 Task: Find connections with filter location Volta Redonda with filter topic #Workwith filter profile language French with filter current company LIDO with filter school Indian Institute of Planning and Management with filter industry Investment Banking with filter service category Information Security with filter keywords title Account Collector
Action: Mouse moved to (591, 114)
Screenshot: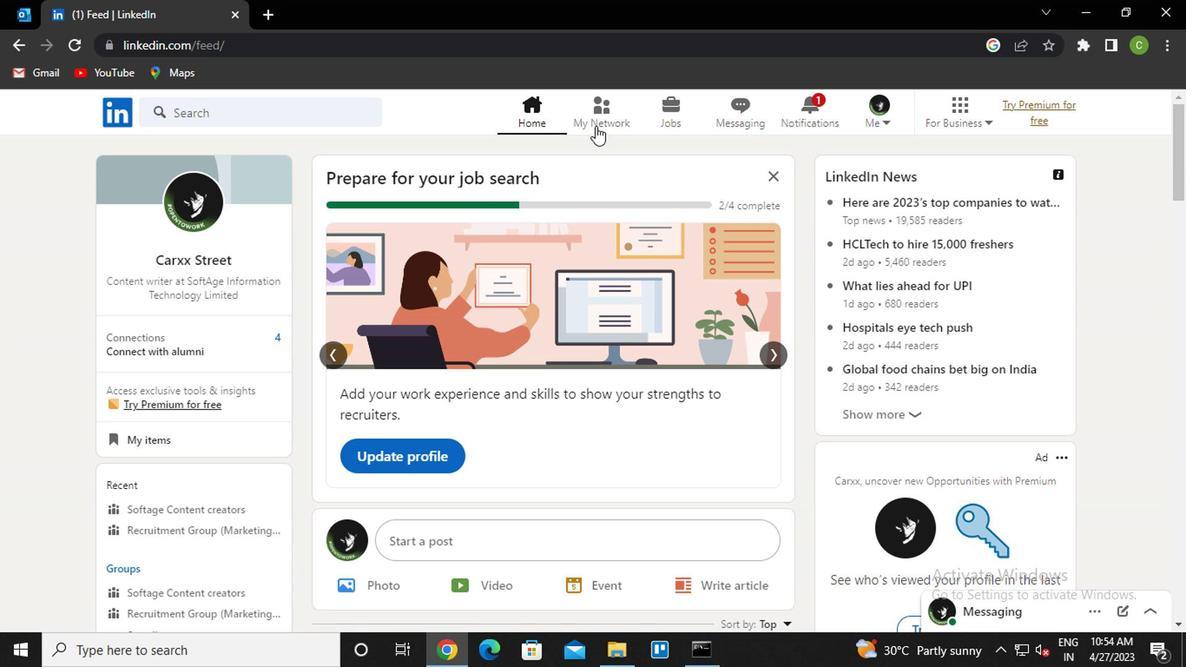 
Action: Mouse pressed left at (591, 114)
Screenshot: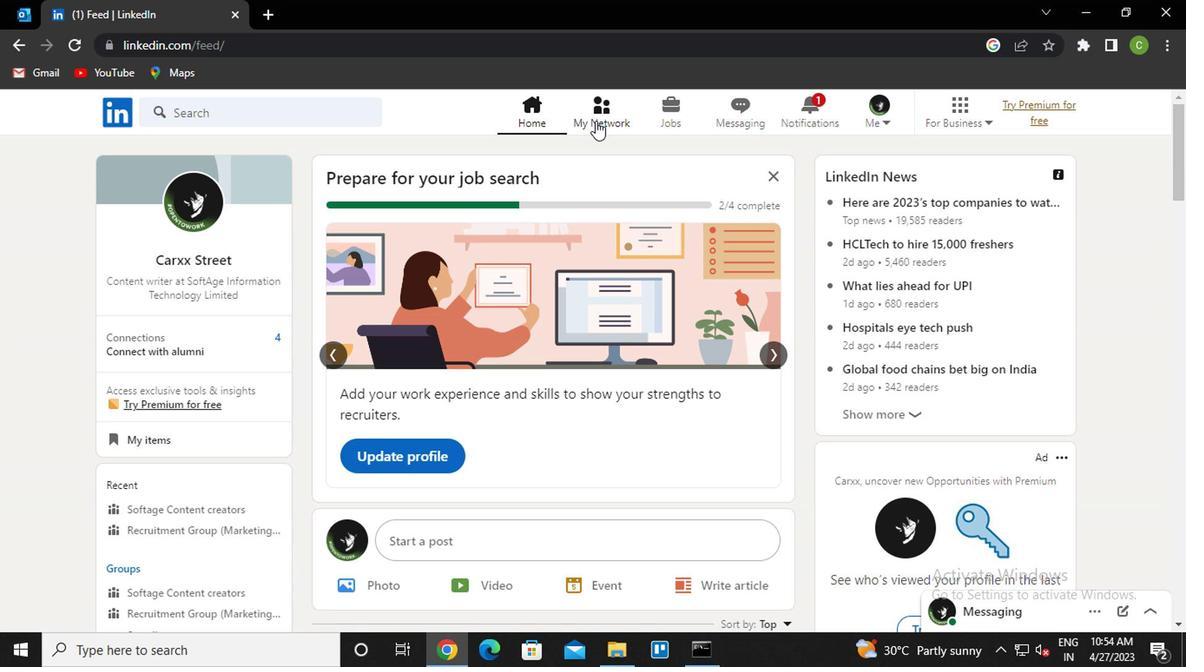 
Action: Mouse moved to (268, 199)
Screenshot: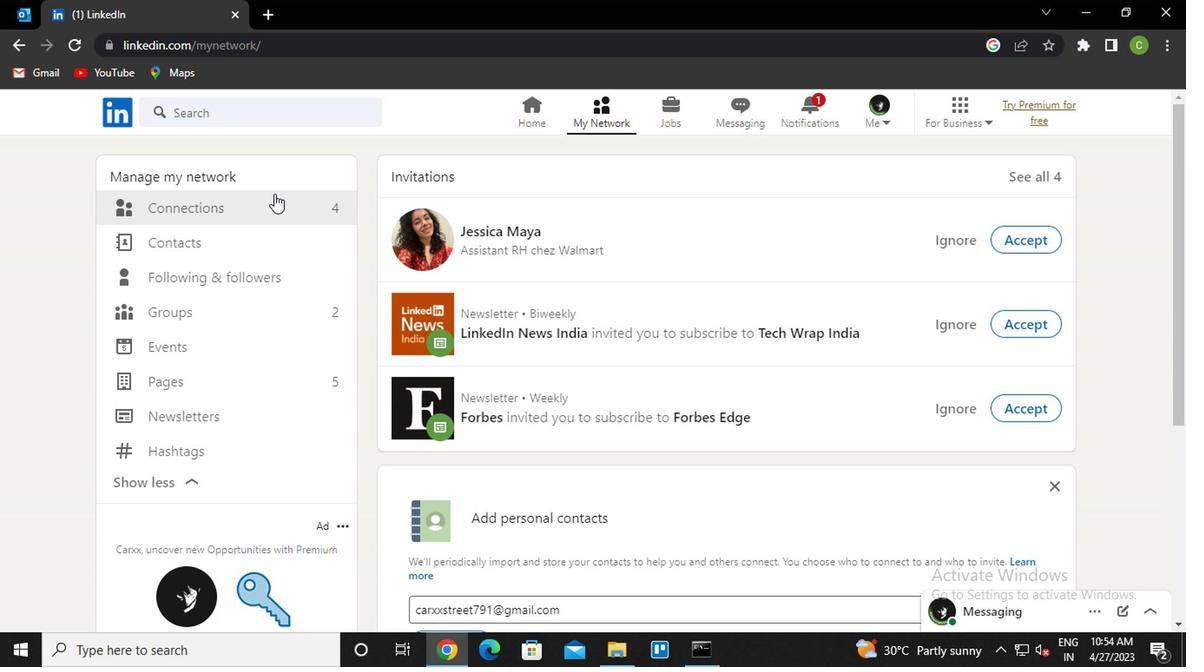
Action: Mouse pressed left at (268, 199)
Screenshot: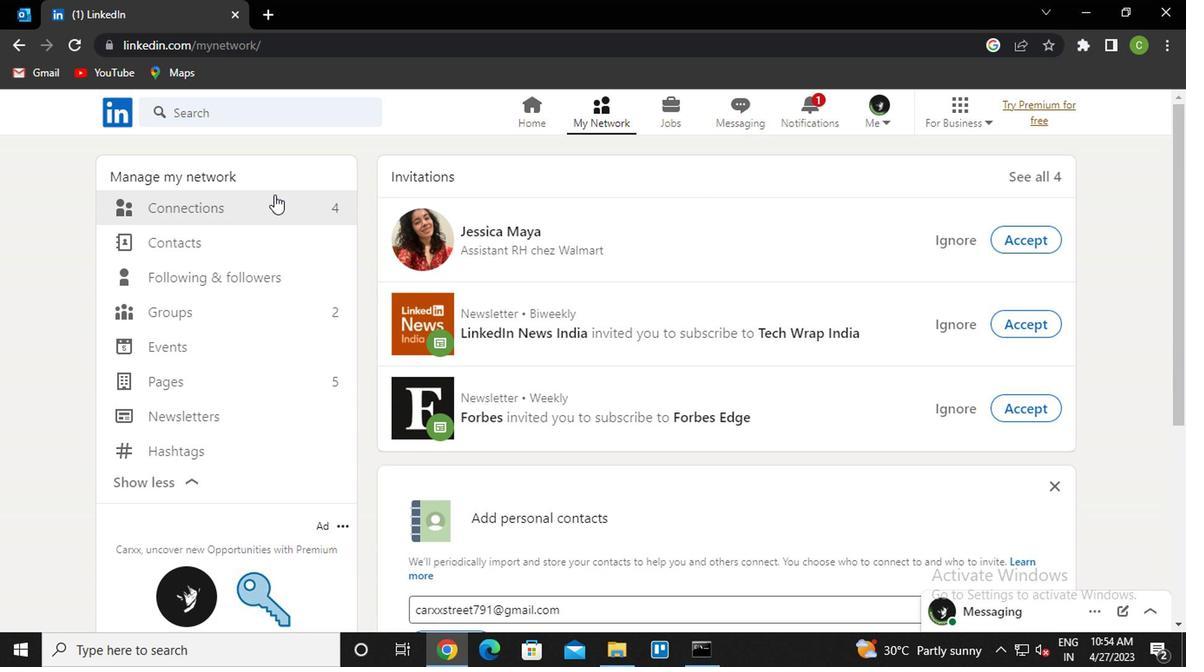 
Action: Mouse moved to (704, 213)
Screenshot: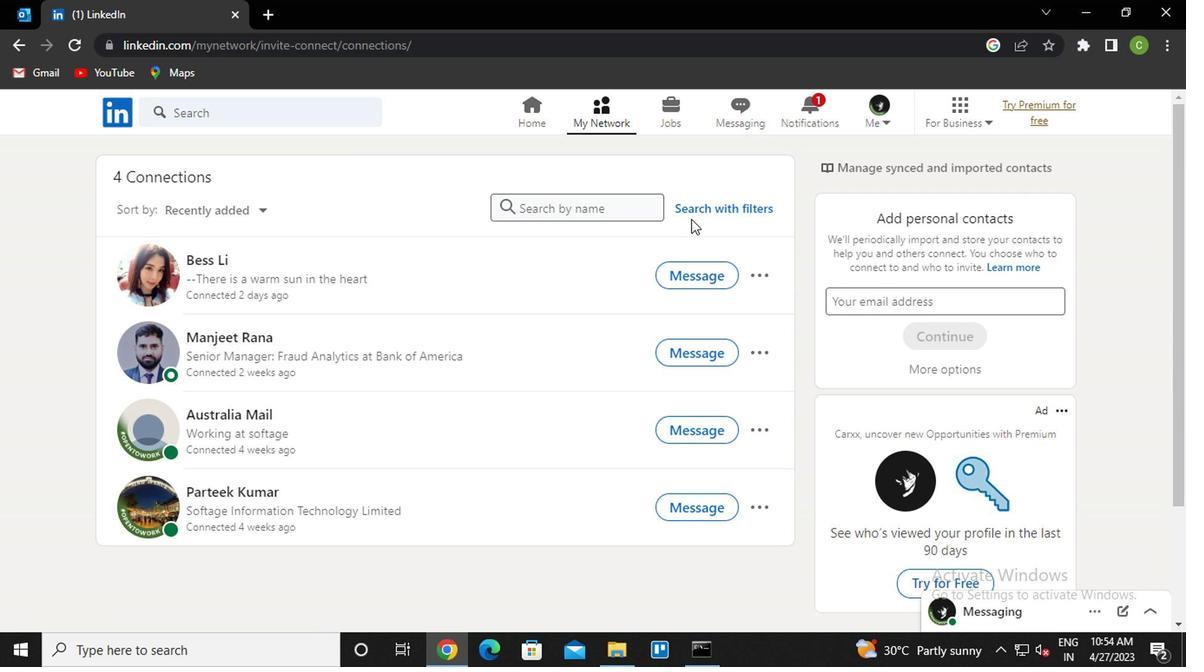 
Action: Mouse pressed left at (704, 213)
Screenshot: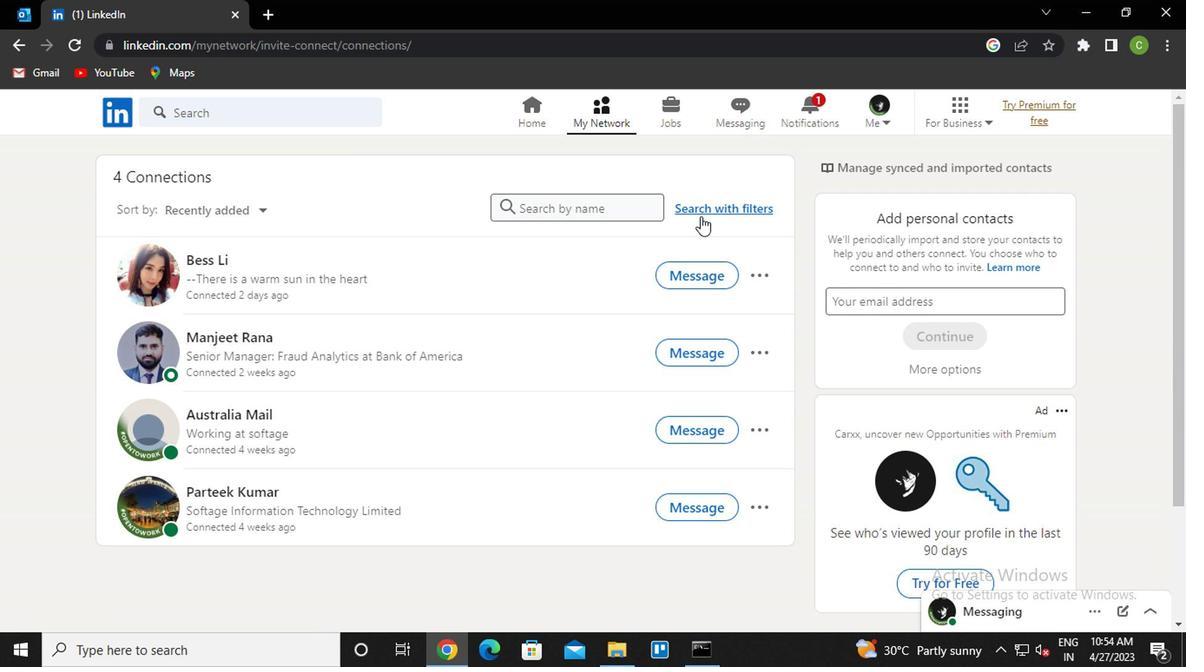 
Action: Mouse moved to (596, 163)
Screenshot: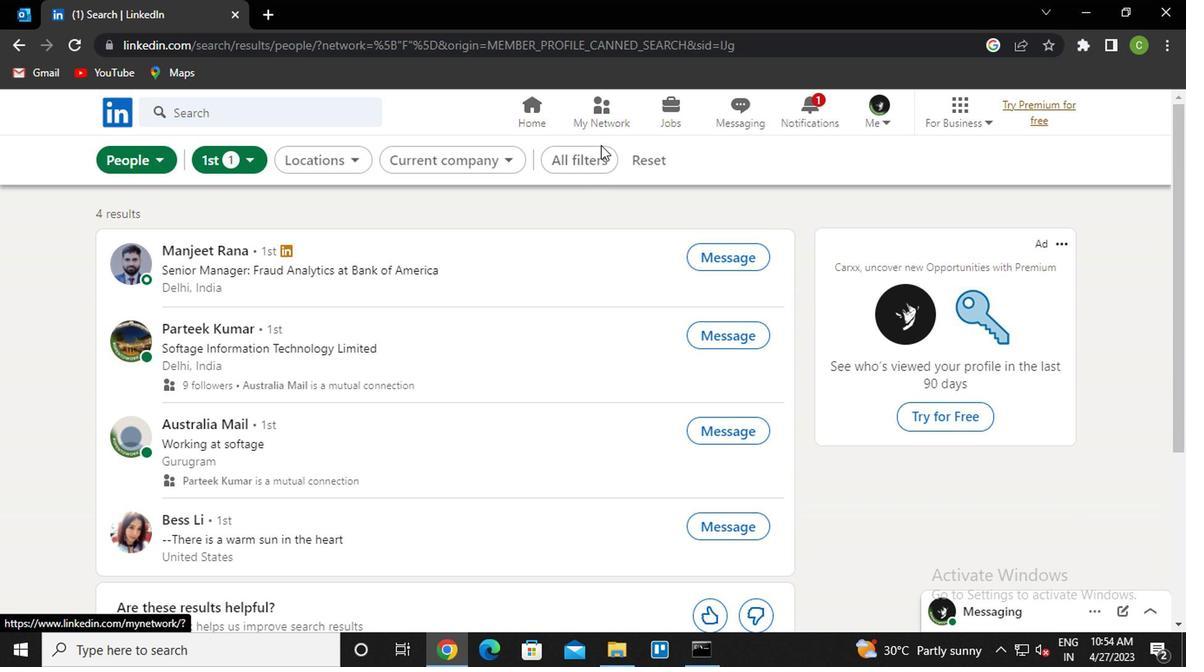 
Action: Mouse pressed left at (596, 163)
Screenshot: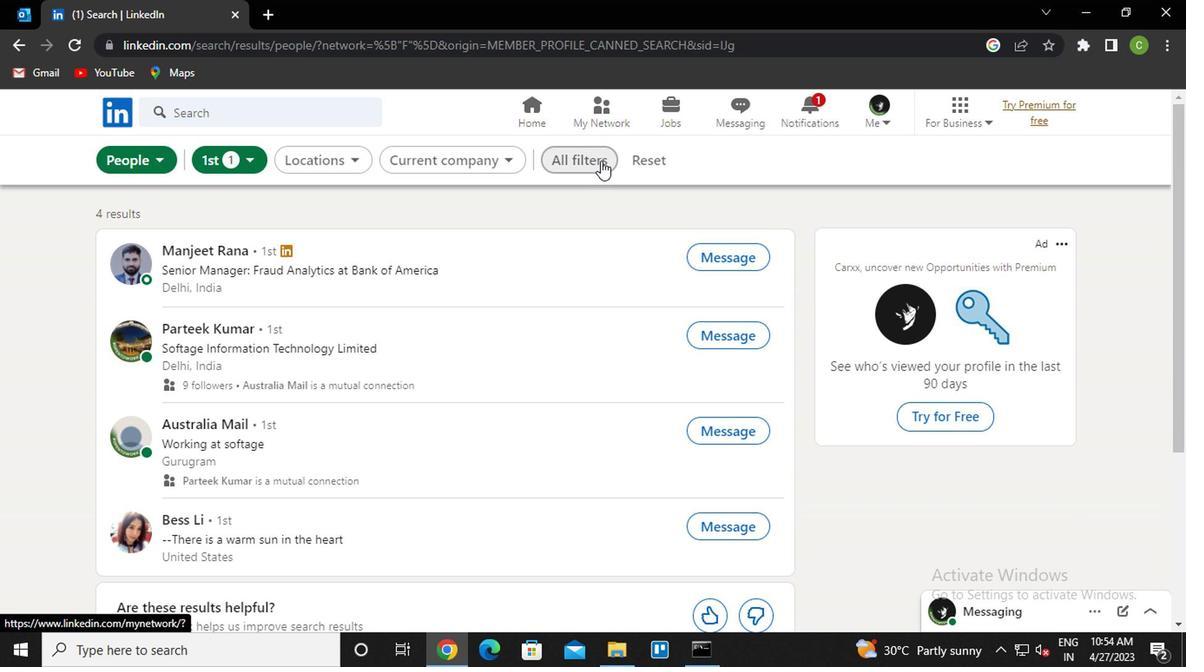 
Action: Mouse moved to (938, 370)
Screenshot: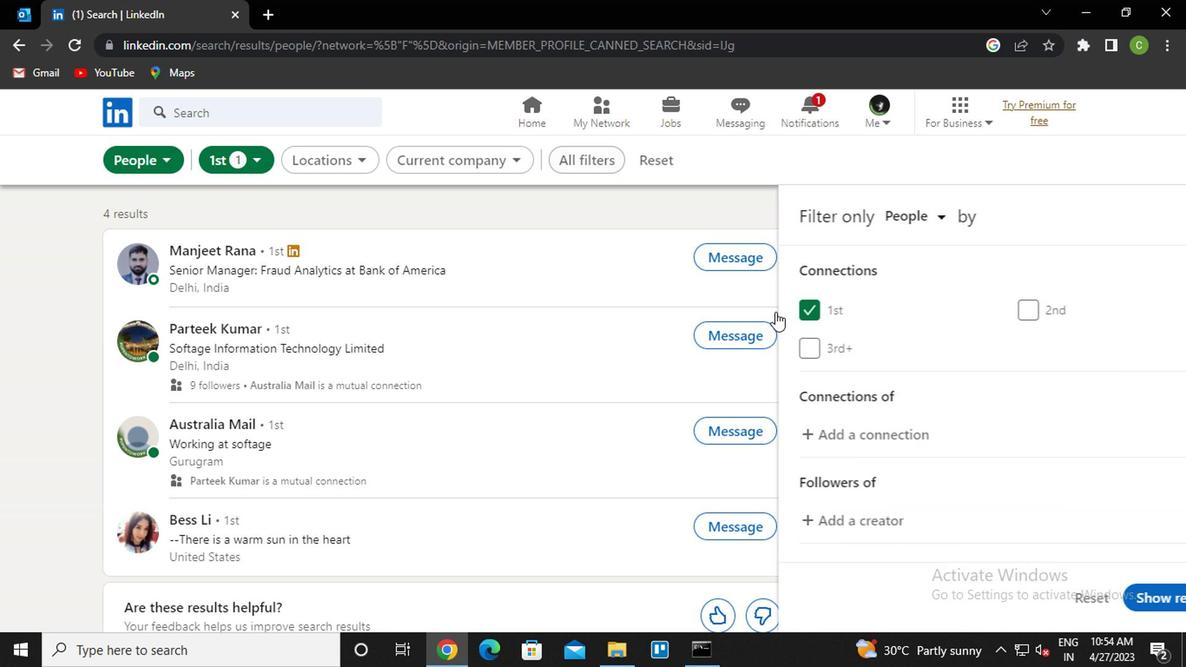 
Action: Mouse scrolled (938, 369) with delta (0, -1)
Screenshot: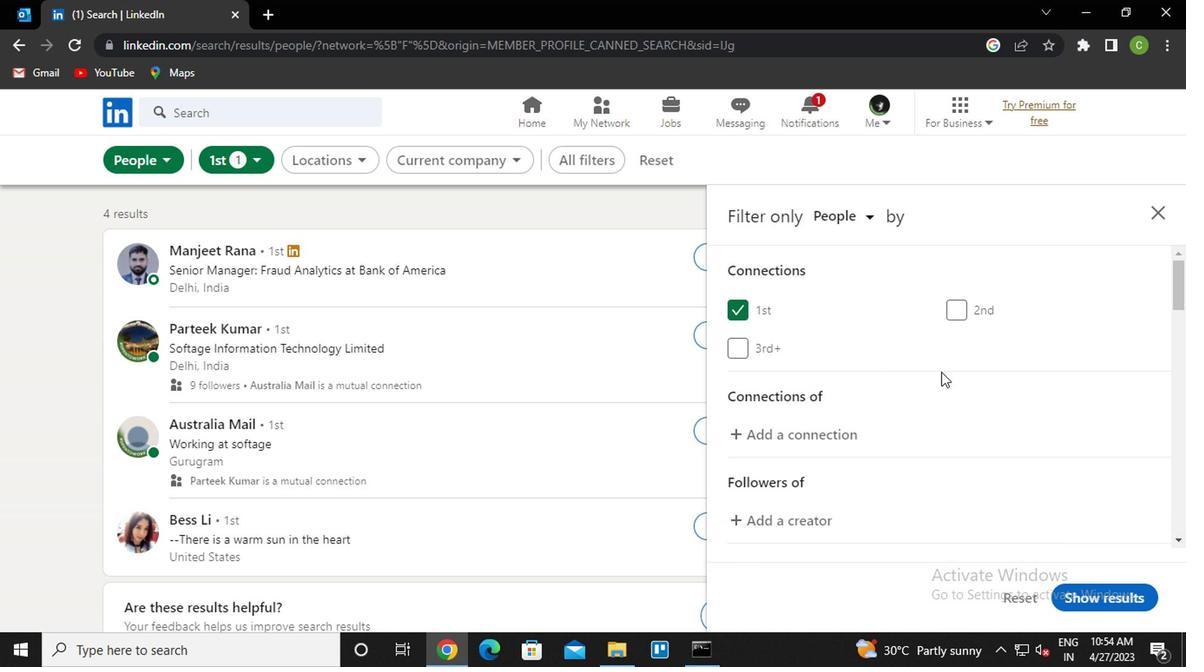 
Action: Mouse scrolled (938, 369) with delta (0, -1)
Screenshot: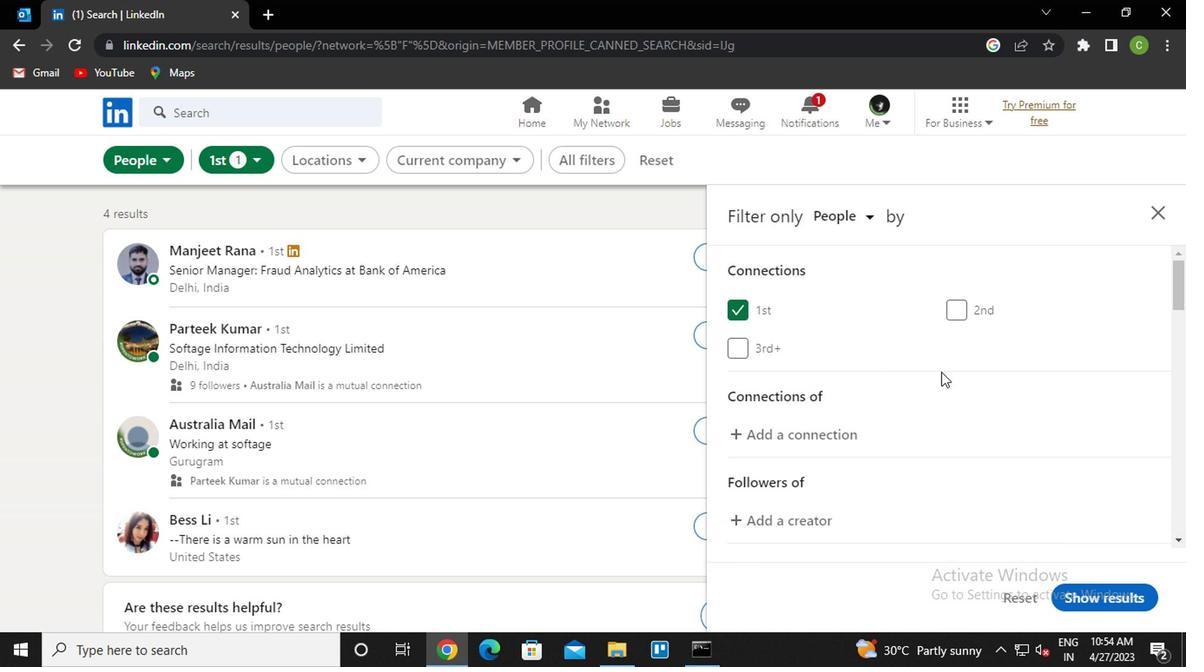 
Action: Mouse scrolled (938, 369) with delta (0, -1)
Screenshot: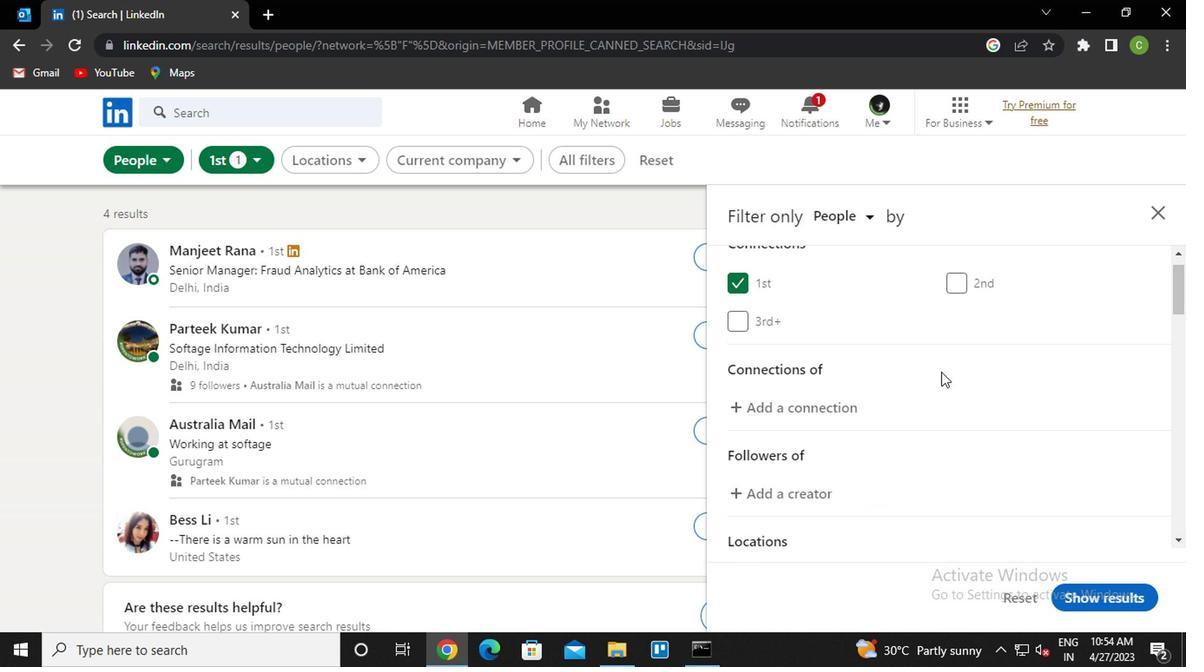 
Action: Mouse moved to (992, 423)
Screenshot: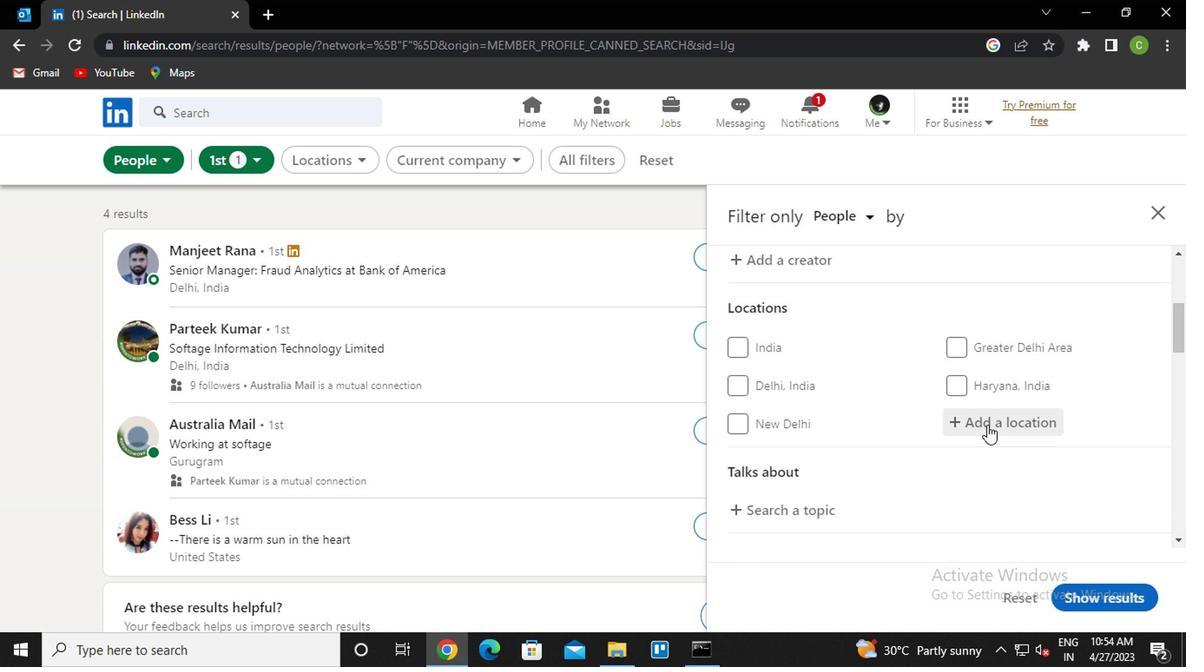
Action: Mouse pressed left at (992, 423)
Screenshot: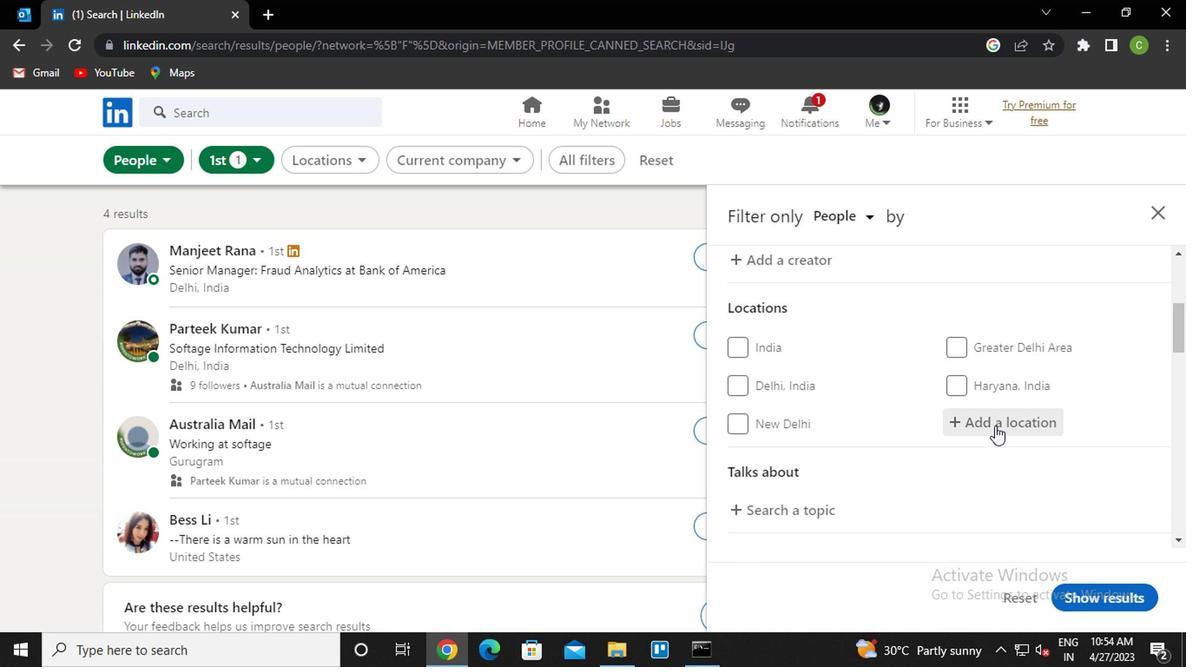 
Action: Key pressed <Key.caps_lock>v<Key.caps_lock>olta<Key.space><Key.down><Key.enter>
Screenshot: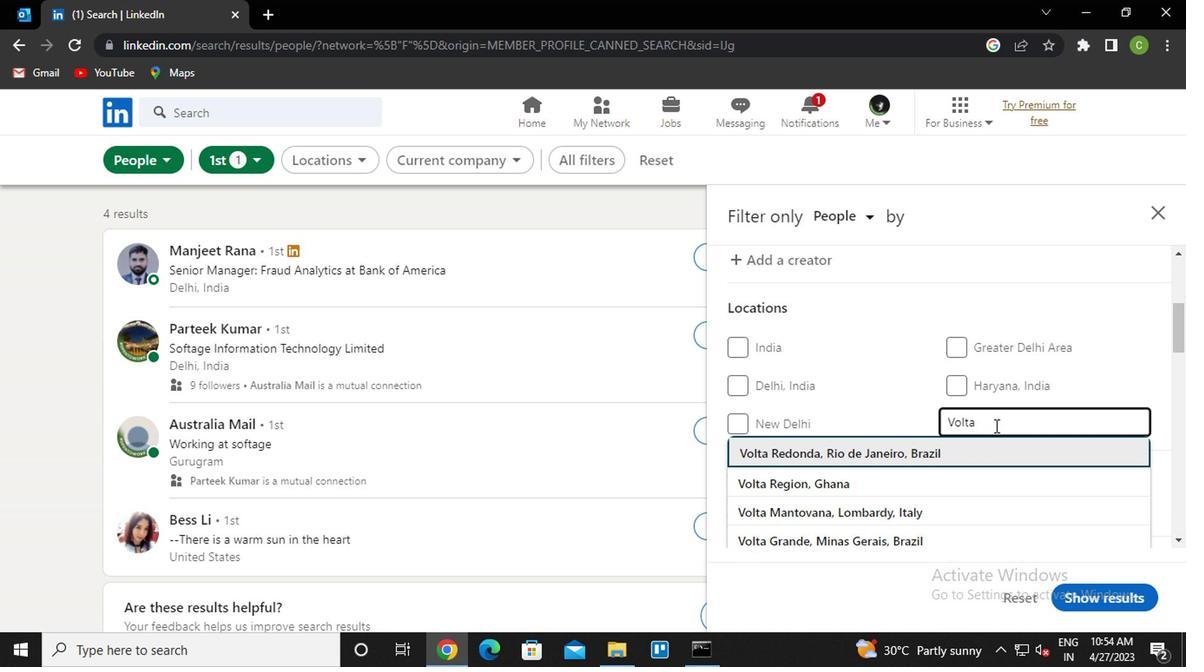 
Action: Mouse scrolled (992, 422) with delta (0, 0)
Screenshot: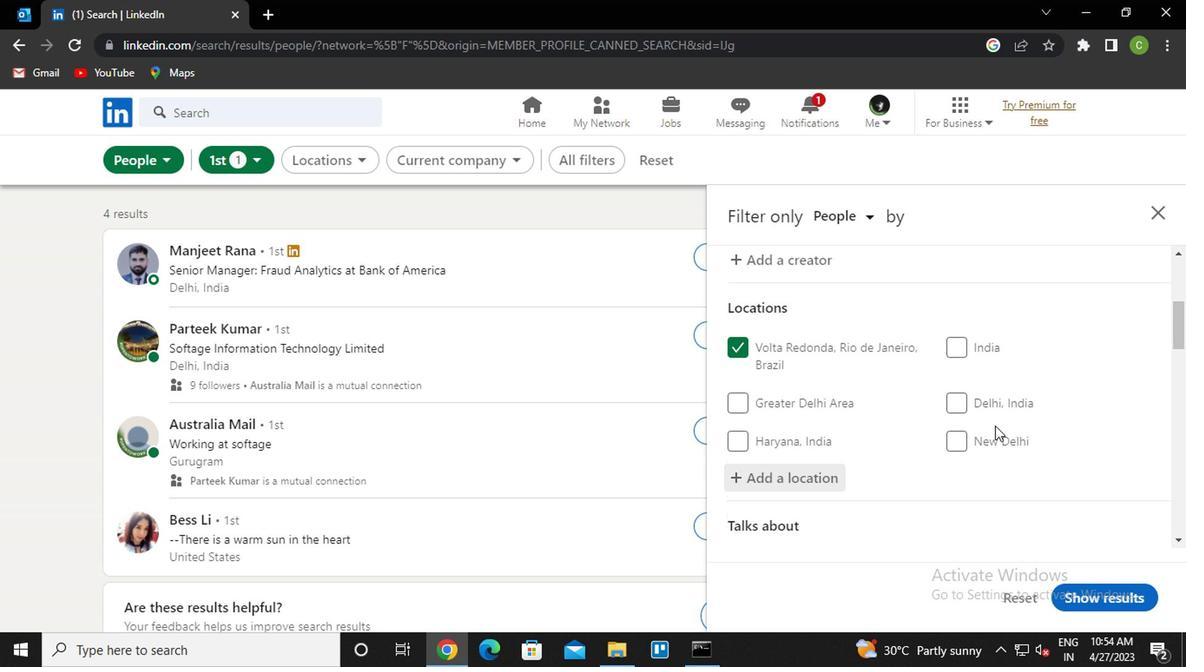 
Action: Mouse scrolled (992, 422) with delta (0, 0)
Screenshot: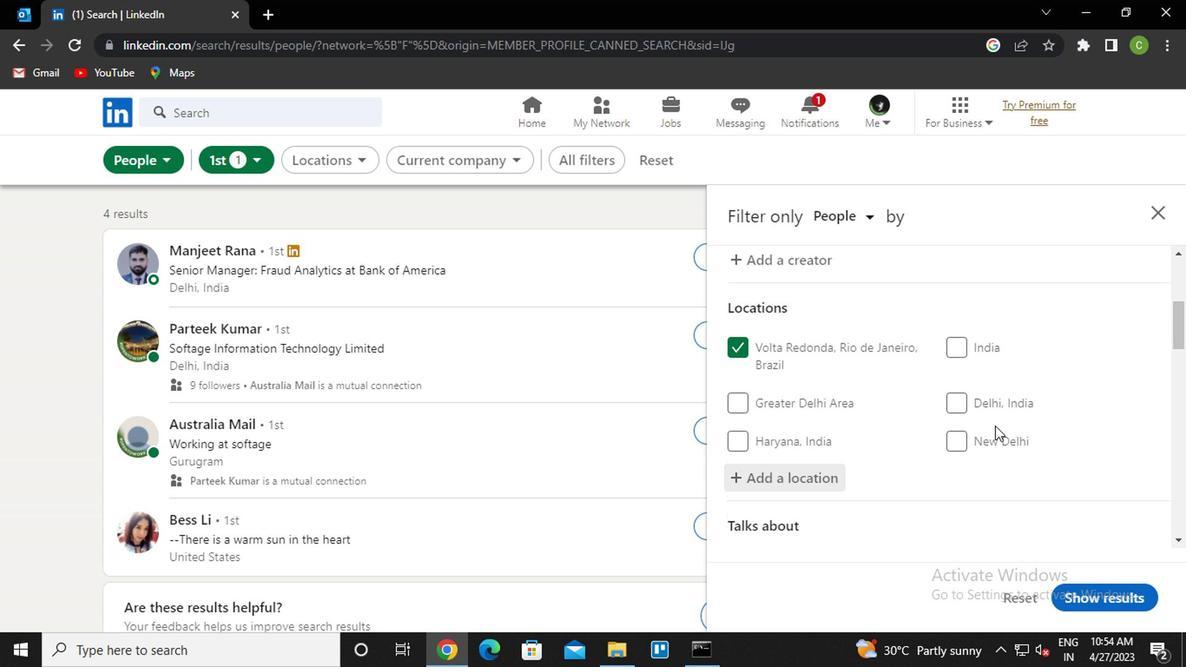 
Action: Mouse moved to (775, 394)
Screenshot: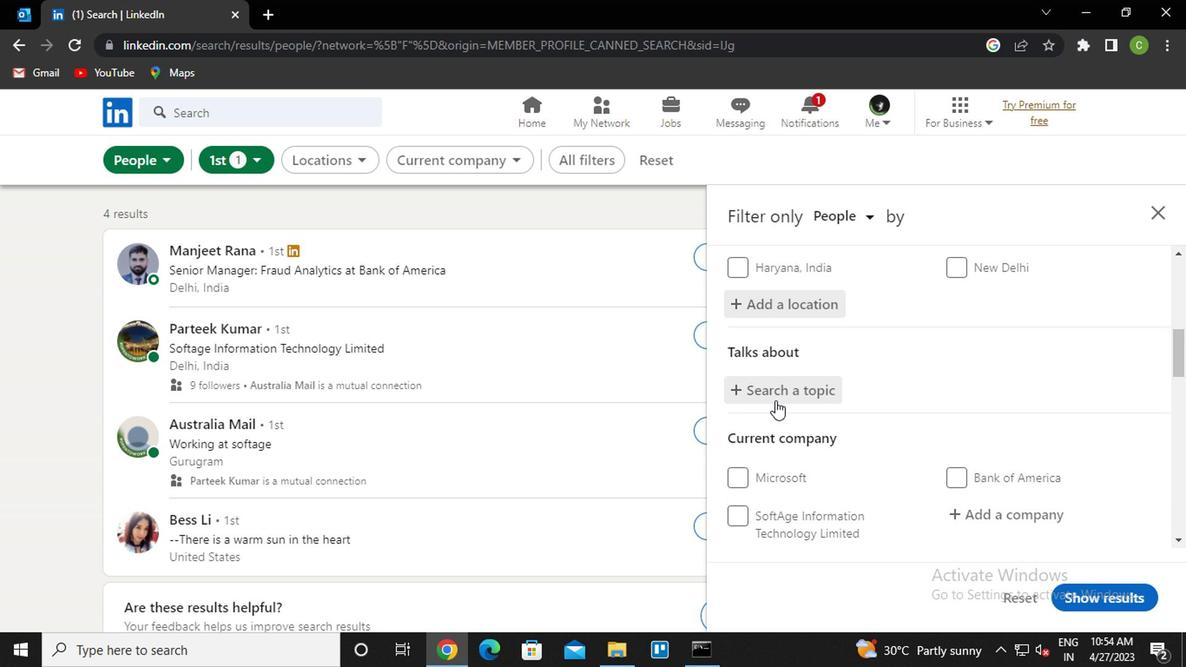 
Action: Mouse pressed left at (775, 394)
Screenshot: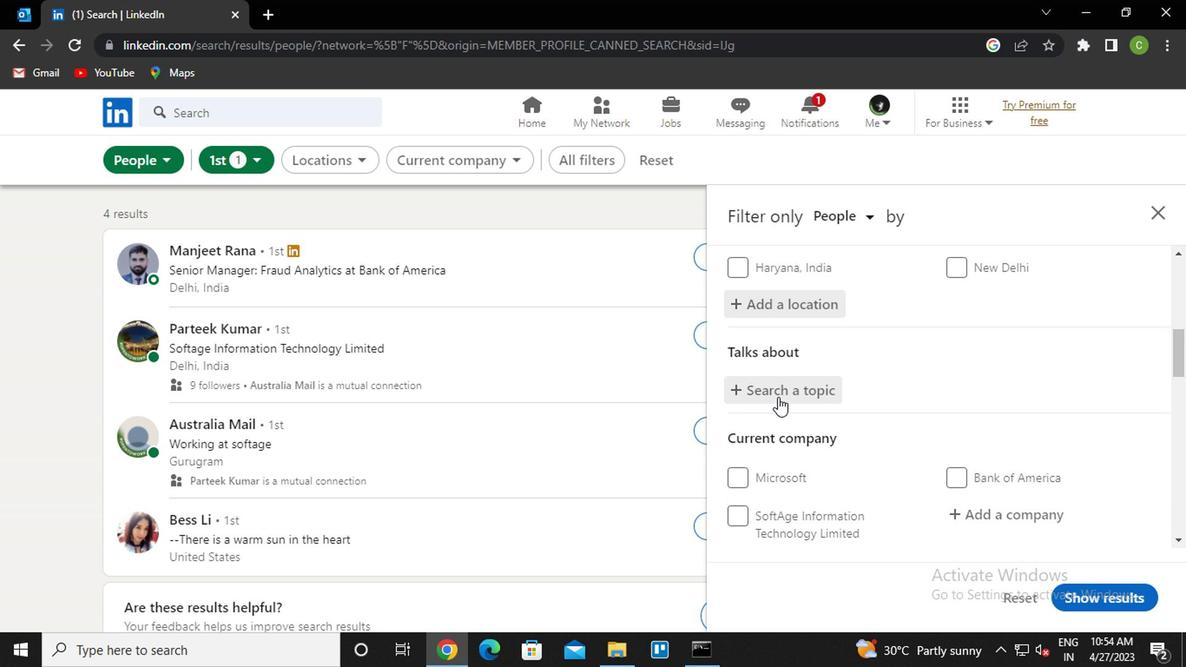 
Action: Key pressed <Key.caps_lock>w<Key.caps_lock>ork<Key.down><Key.enter>
Screenshot: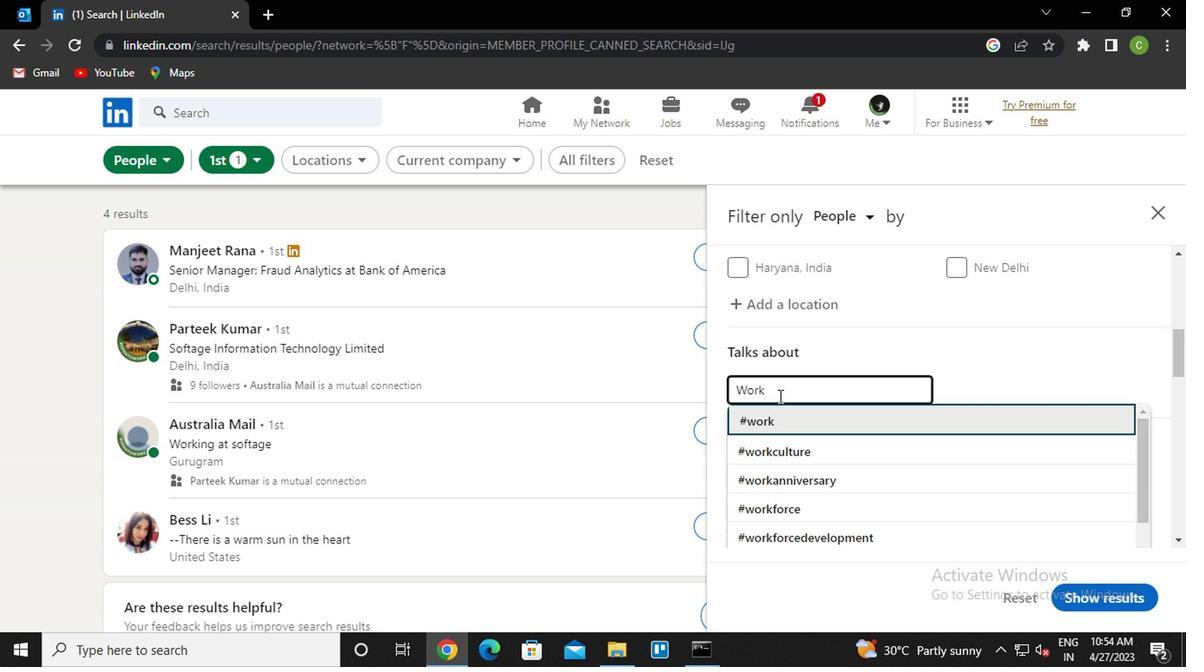 
Action: Mouse moved to (780, 389)
Screenshot: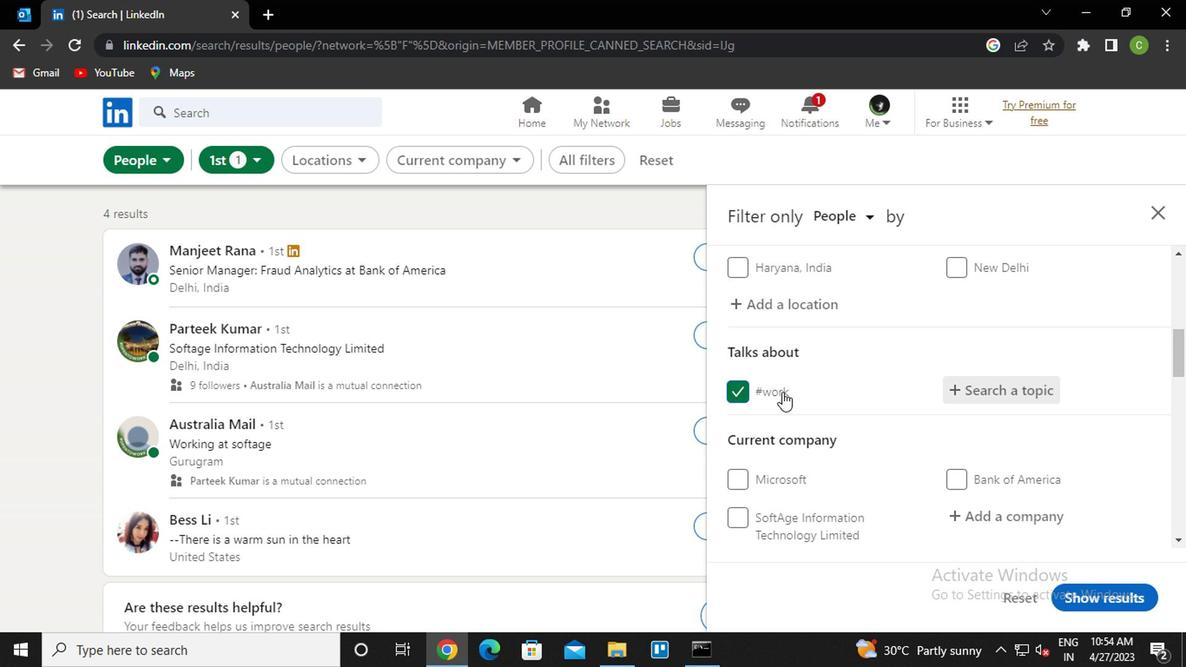 
Action: Mouse scrolled (780, 387) with delta (0, -1)
Screenshot: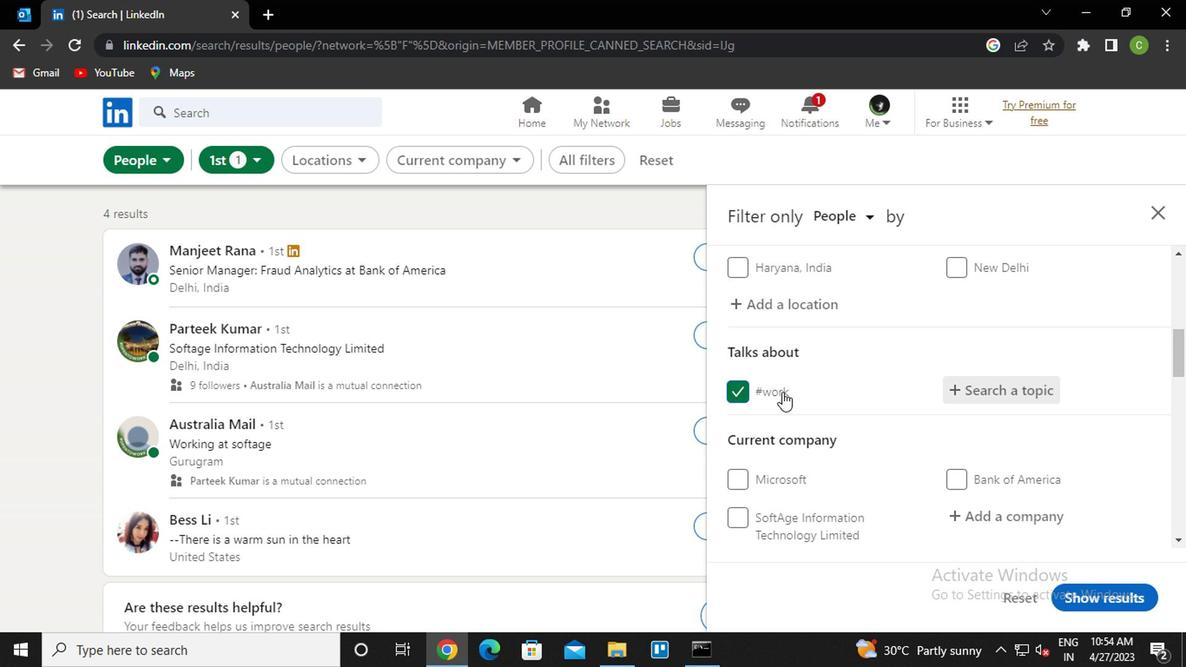 
Action: Mouse moved to (809, 391)
Screenshot: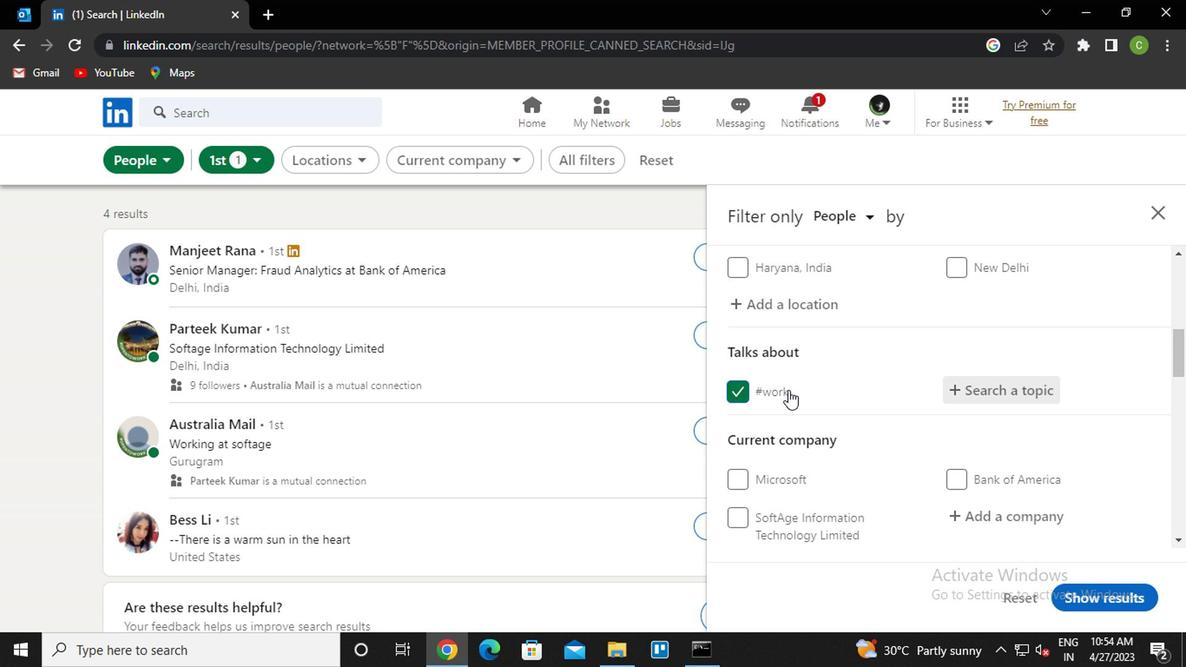 
Action: Mouse scrolled (809, 391) with delta (0, 0)
Screenshot: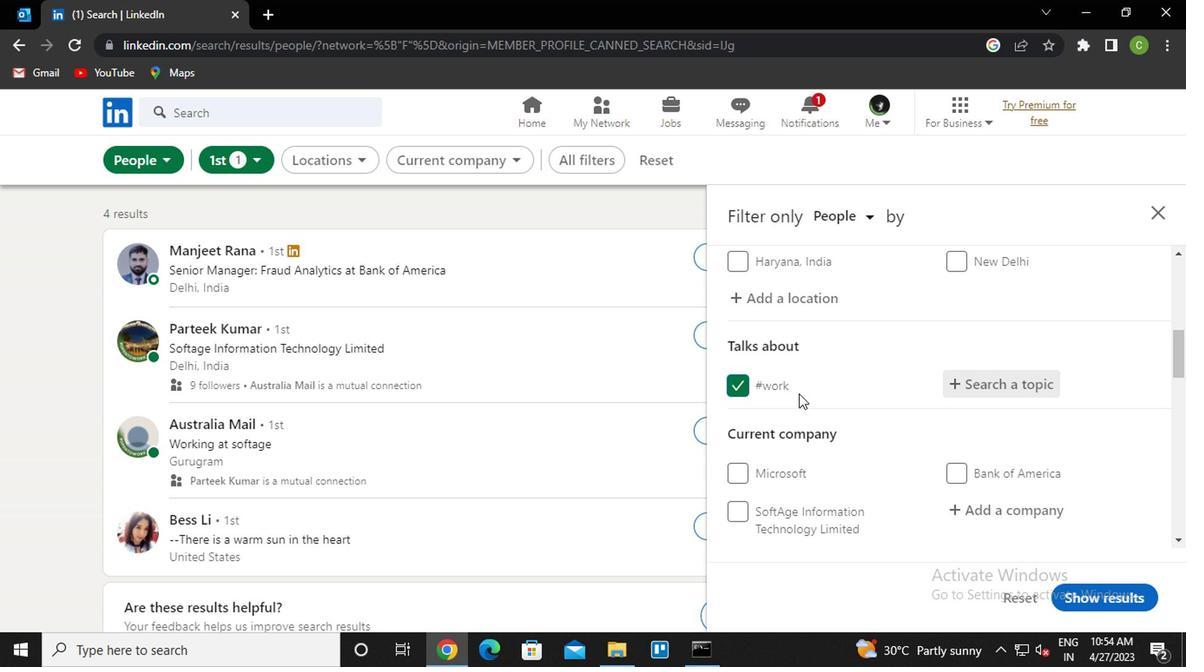 
Action: Mouse moved to (996, 349)
Screenshot: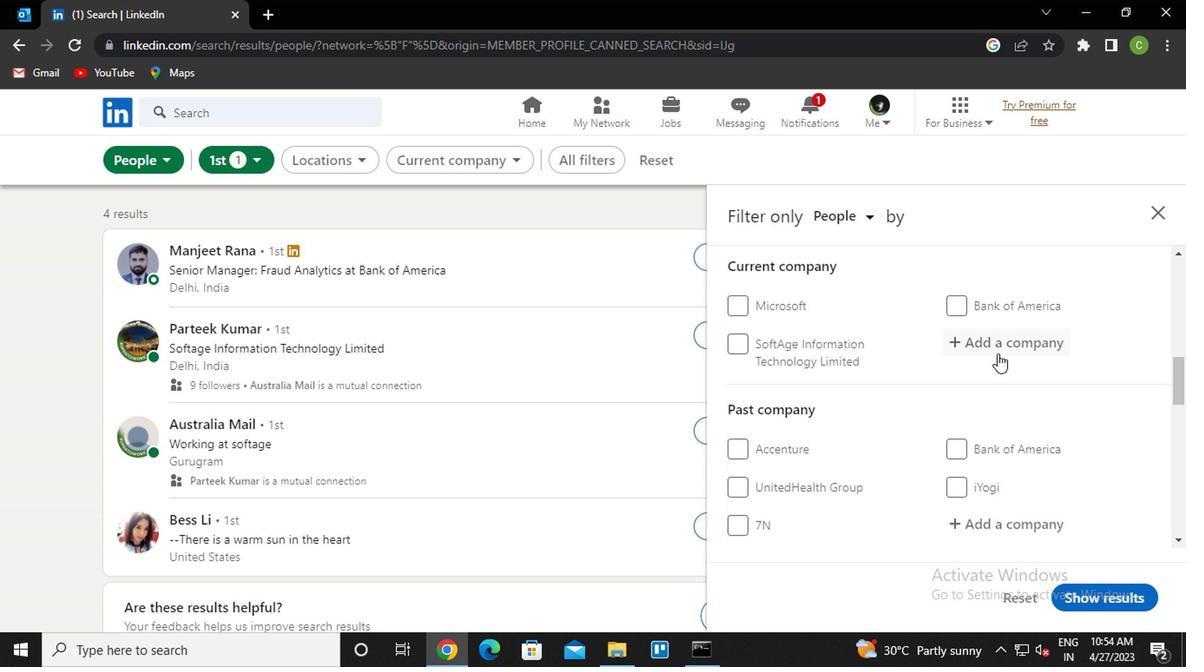 
Action: Mouse pressed left at (996, 349)
Screenshot: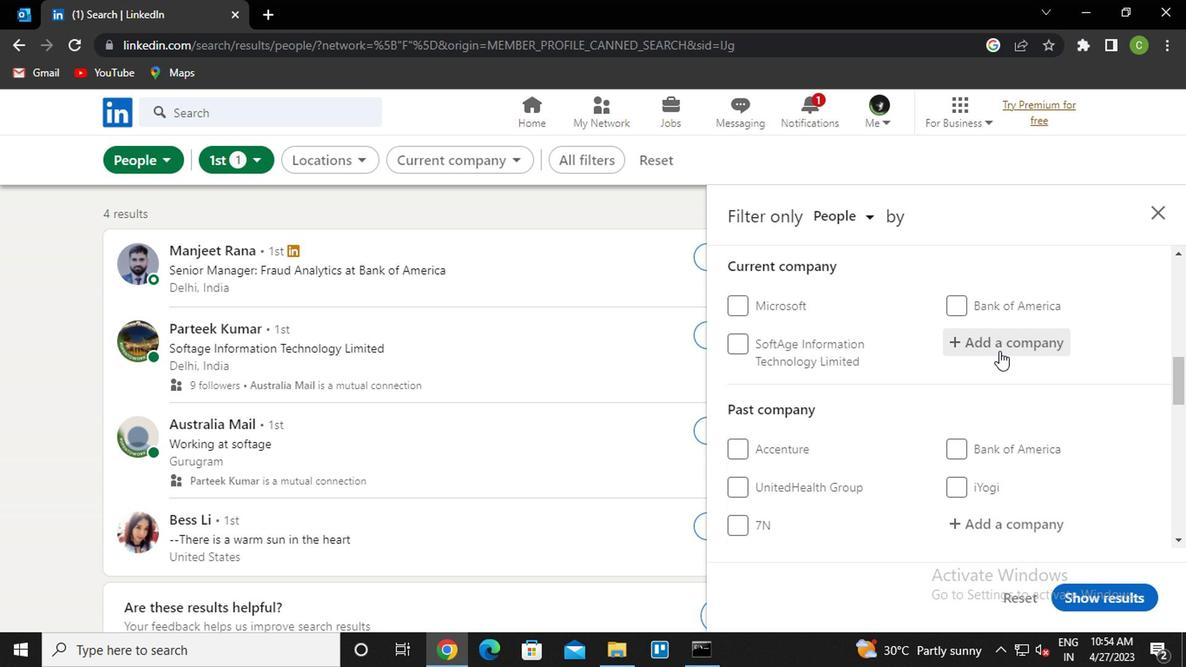 
Action: Key pressed <Key.caps_lock>lido<Key.down><Key.enter>
Screenshot: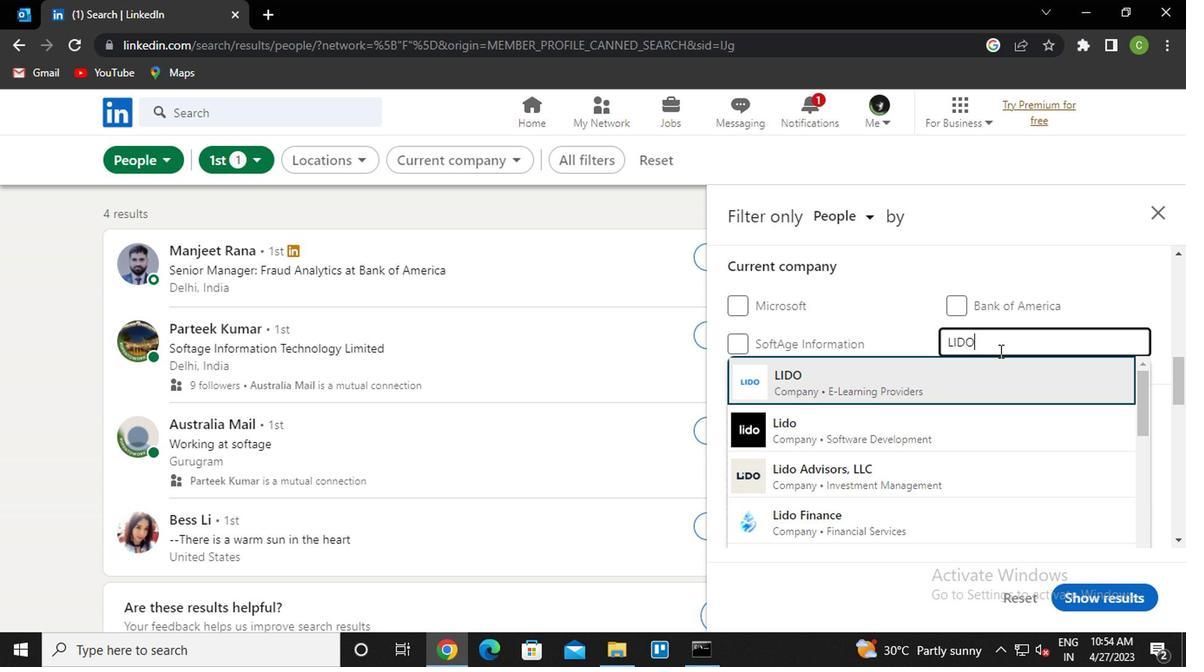 
Action: Mouse moved to (1005, 355)
Screenshot: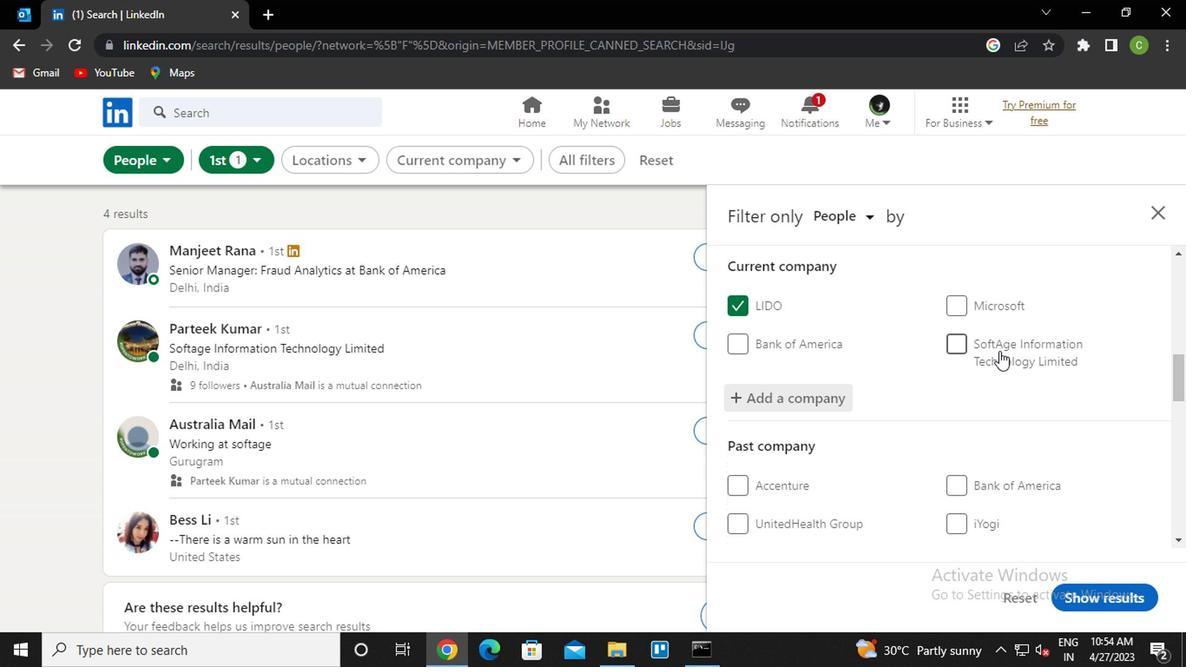 
Action: Mouse scrolled (1005, 353) with delta (0, -1)
Screenshot: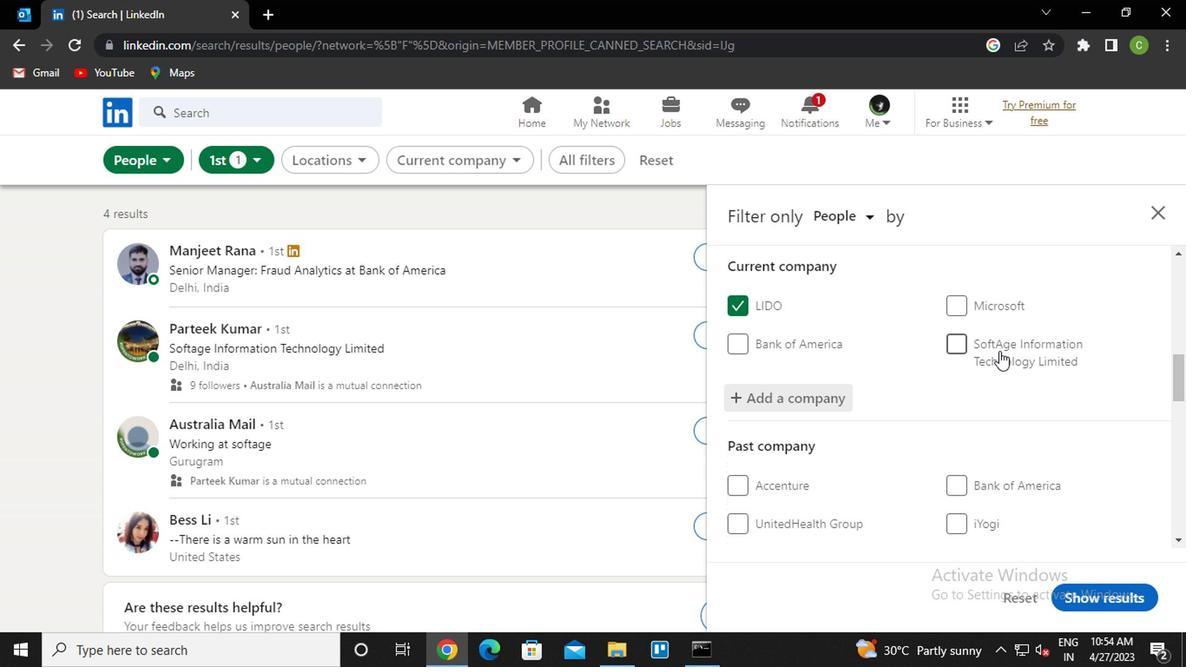 
Action: Mouse moved to (1006, 355)
Screenshot: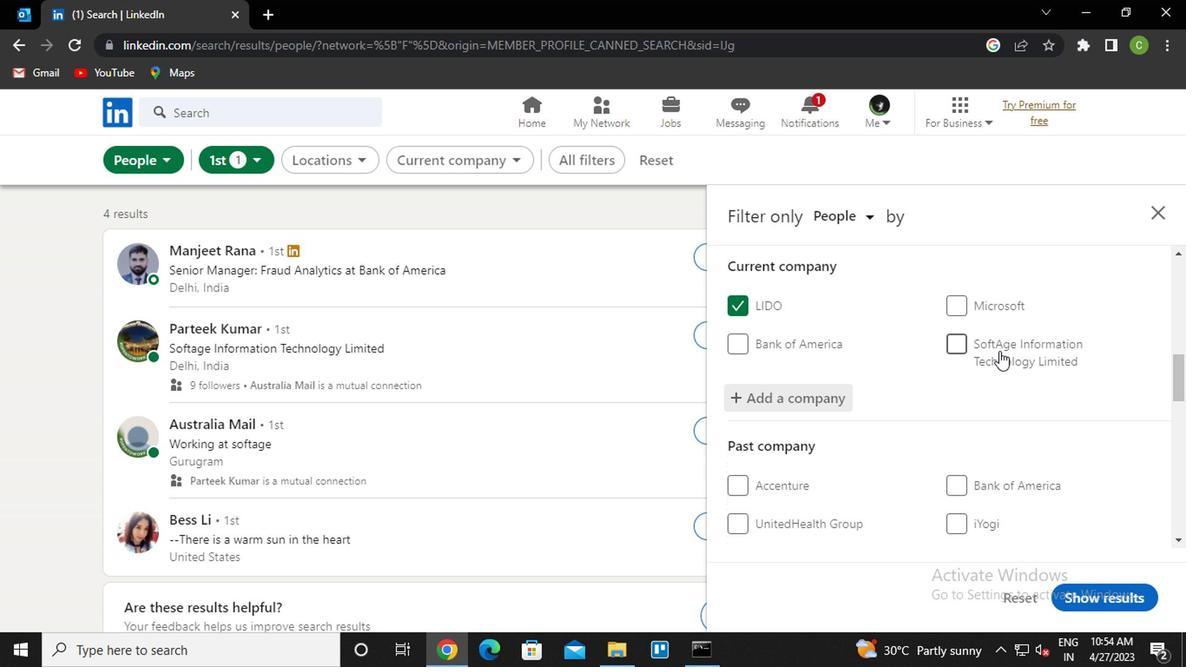 
Action: Mouse scrolled (1006, 353) with delta (0, -1)
Screenshot: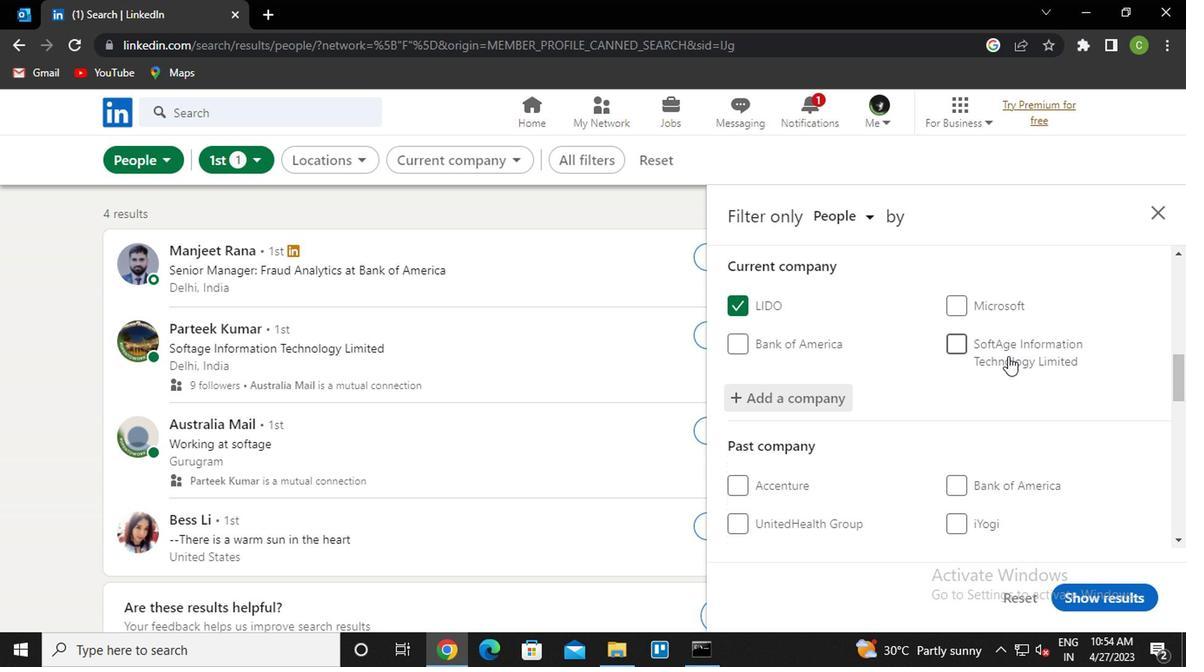 
Action: Mouse moved to (1003, 356)
Screenshot: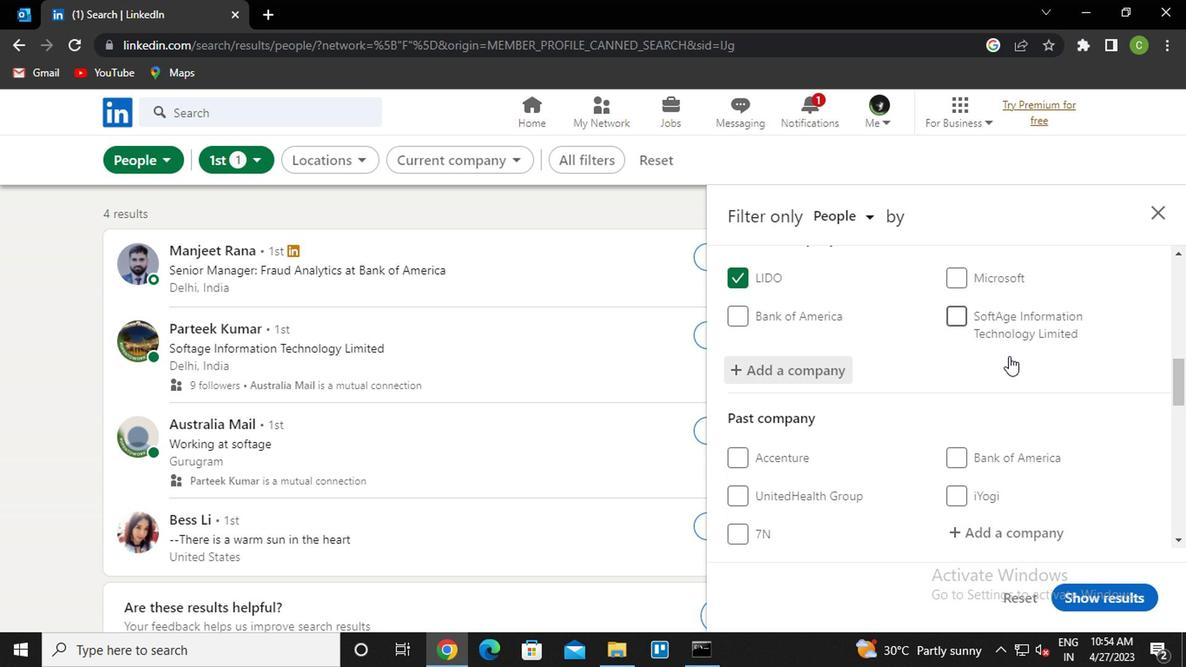 
Action: Mouse scrolled (1003, 355) with delta (0, 0)
Screenshot: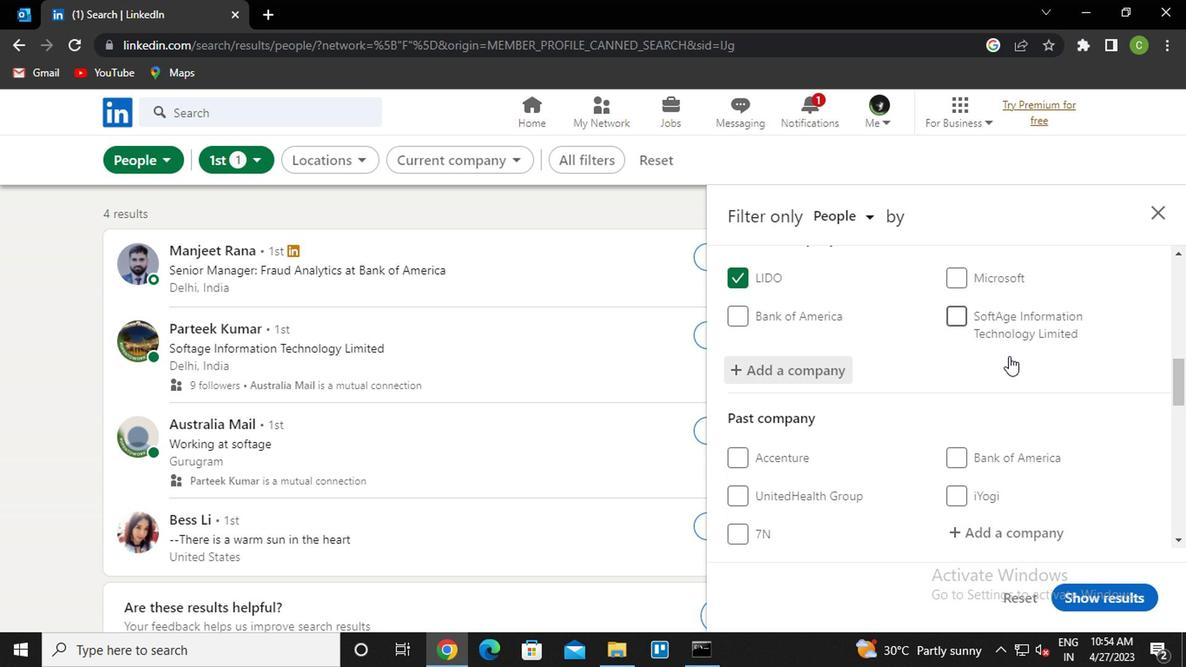
Action: Mouse moved to (992, 367)
Screenshot: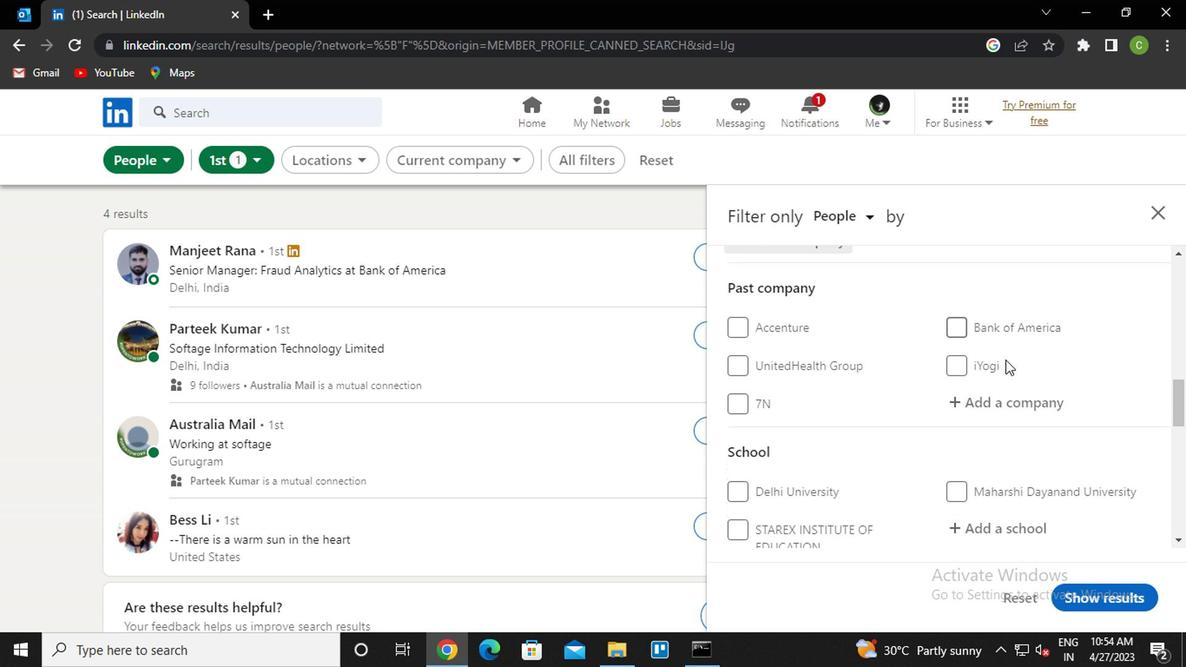 
Action: Mouse scrolled (992, 366) with delta (0, 0)
Screenshot: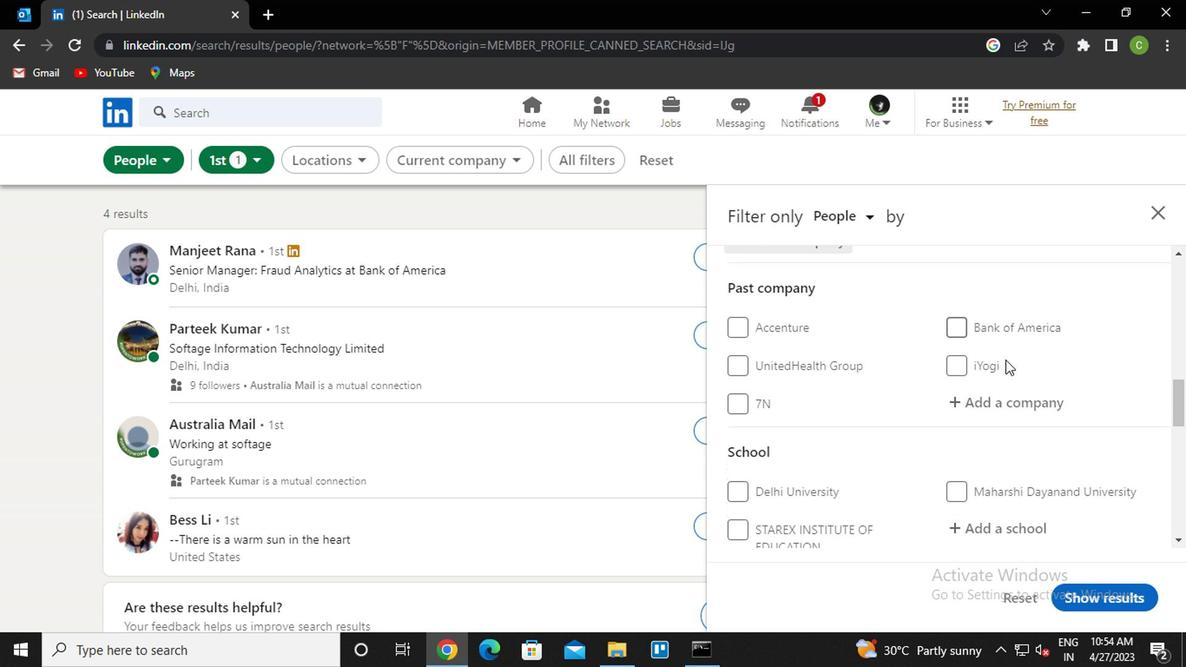 
Action: Mouse moved to (960, 405)
Screenshot: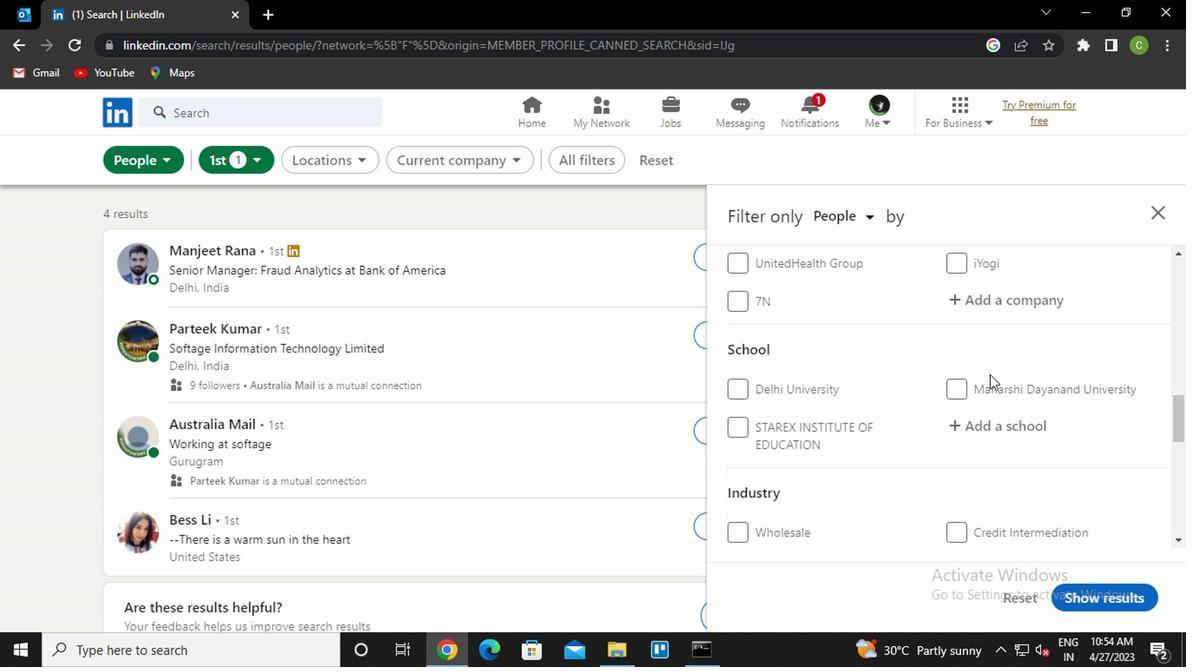 
Action: Mouse scrolled (960, 404) with delta (0, 0)
Screenshot: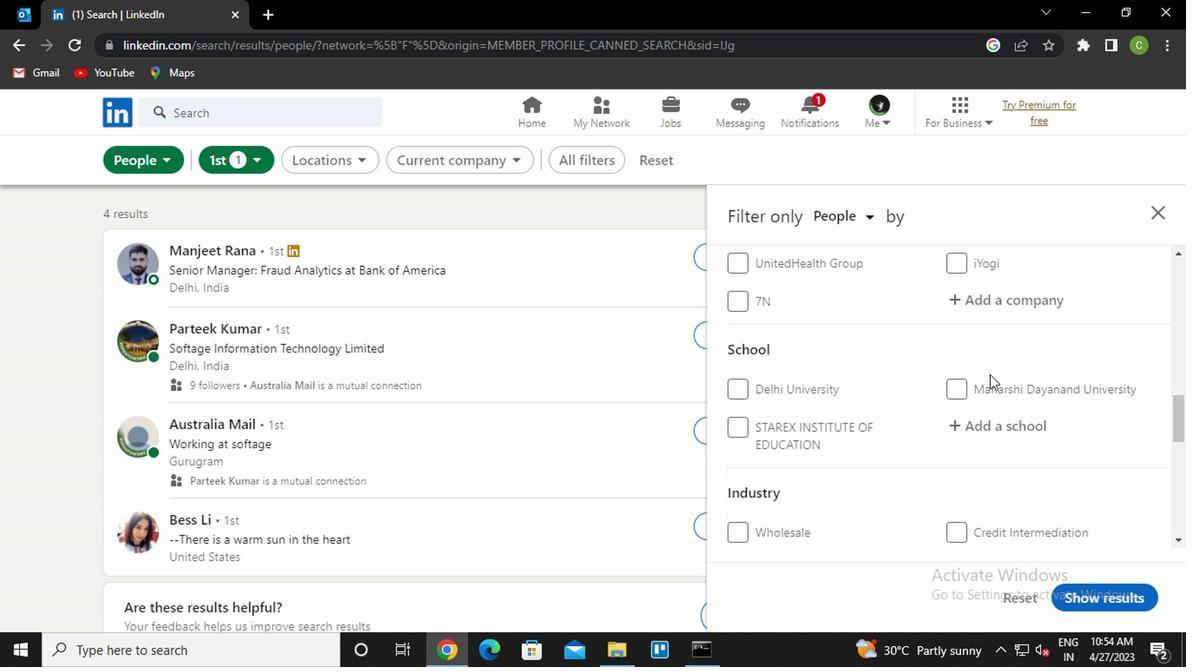 
Action: Mouse moved to (896, 377)
Screenshot: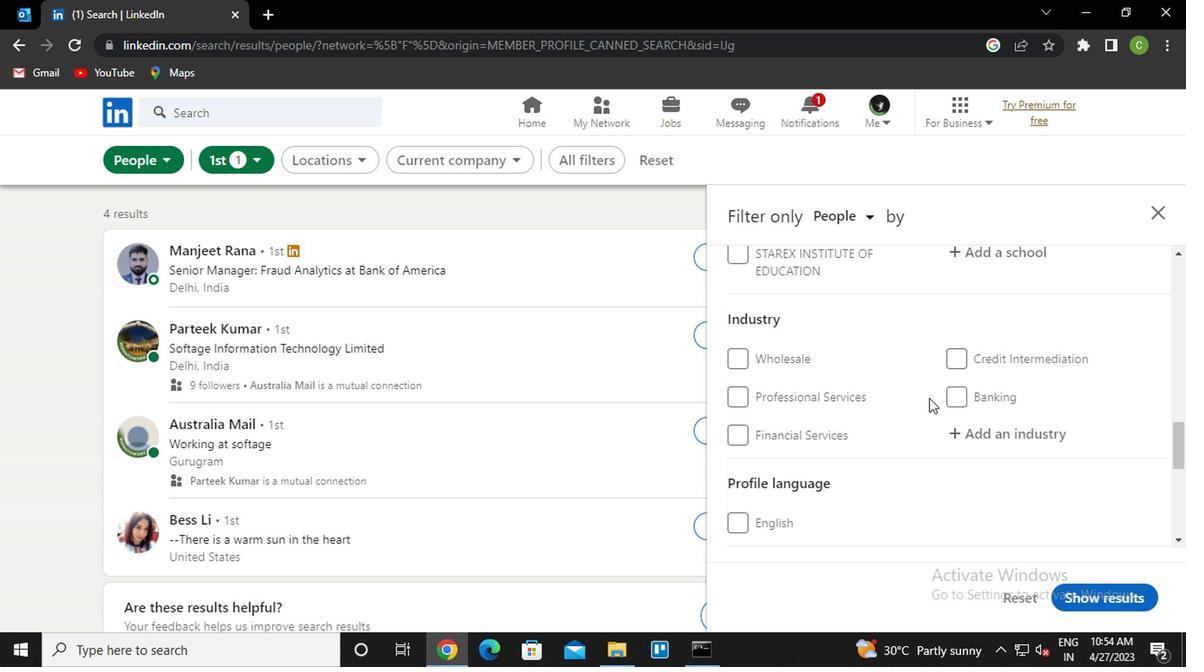 
Action: Mouse scrolled (896, 378) with delta (0, 0)
Screenshot: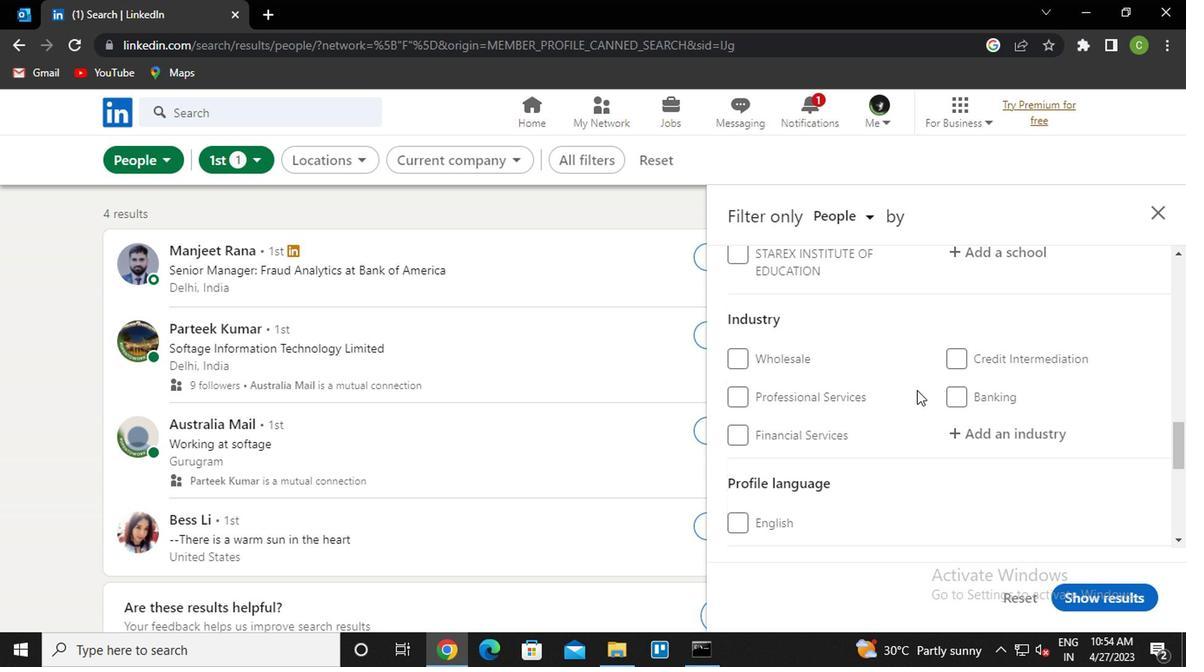 
Action: Mouse moved to (1000, 342)
Screenshot: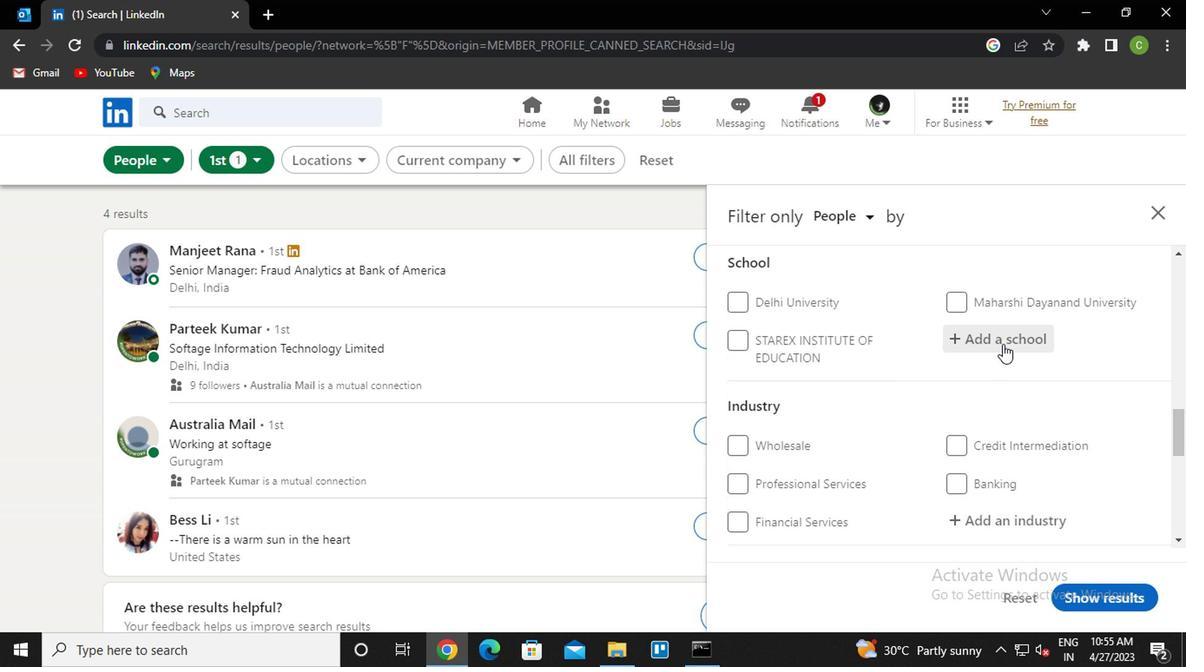 
Action: Mouse pressed left at (1000, 342)
Screenshot: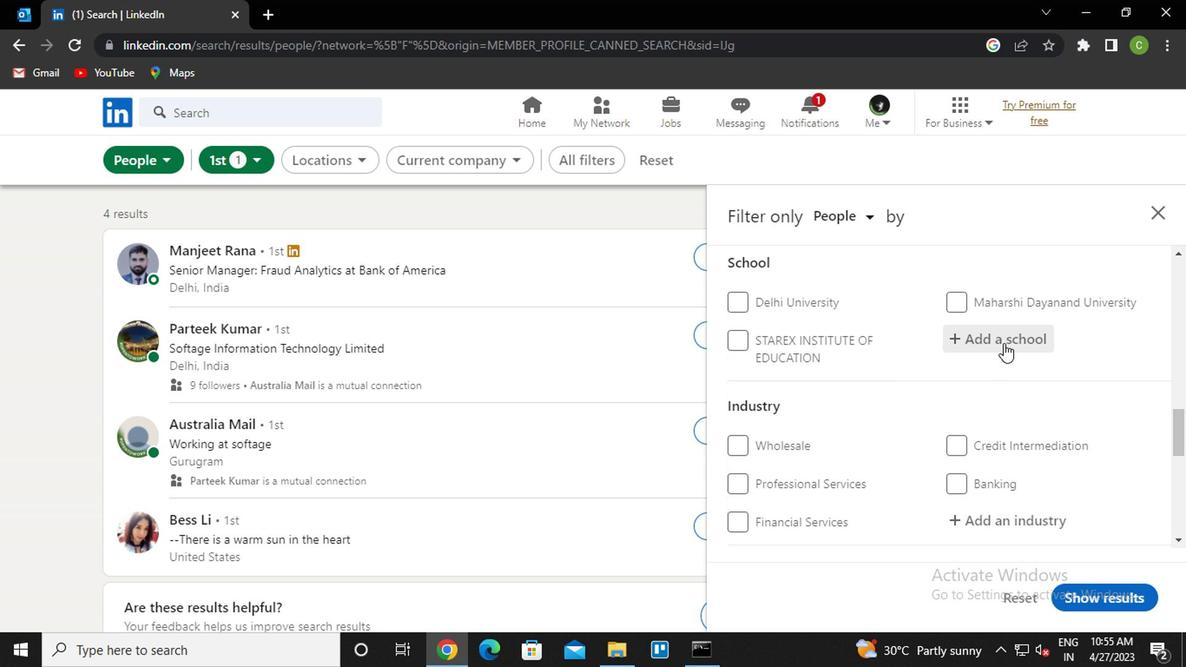 
Action: Key pressed <Key.caps_lock><Key.caps_lock>i<Key.caps_lock>nstitute<Key.space>of<Key.space>planning<Key.space><Key.down><Key.enter>
Screenshot: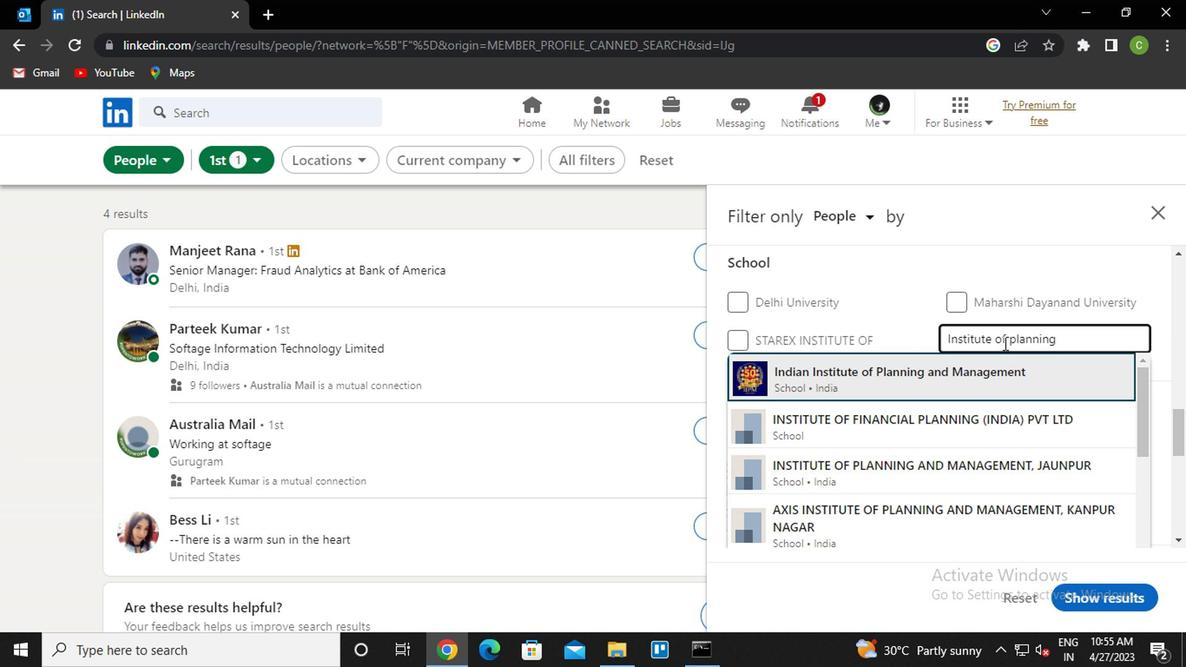 
Action: Mouse scrolled (1000, 341) with delta (0, 0)
Screenshot: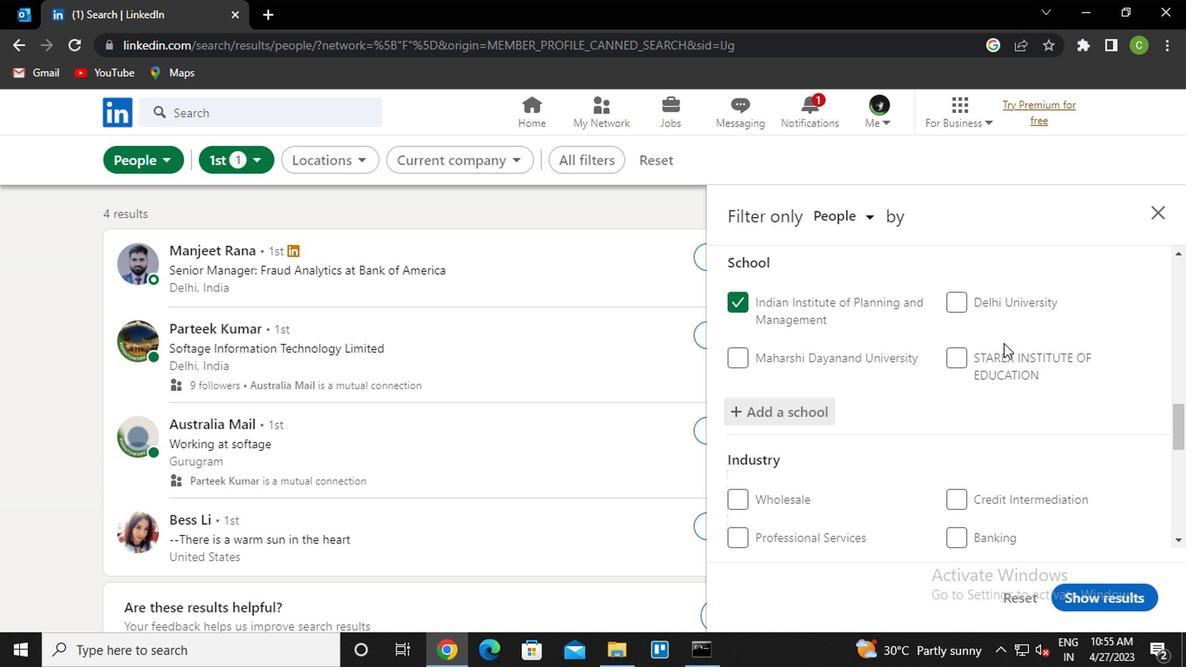 
Action: Mouse scrolled (1000, 341) with delta (0, 0)
Screenshot: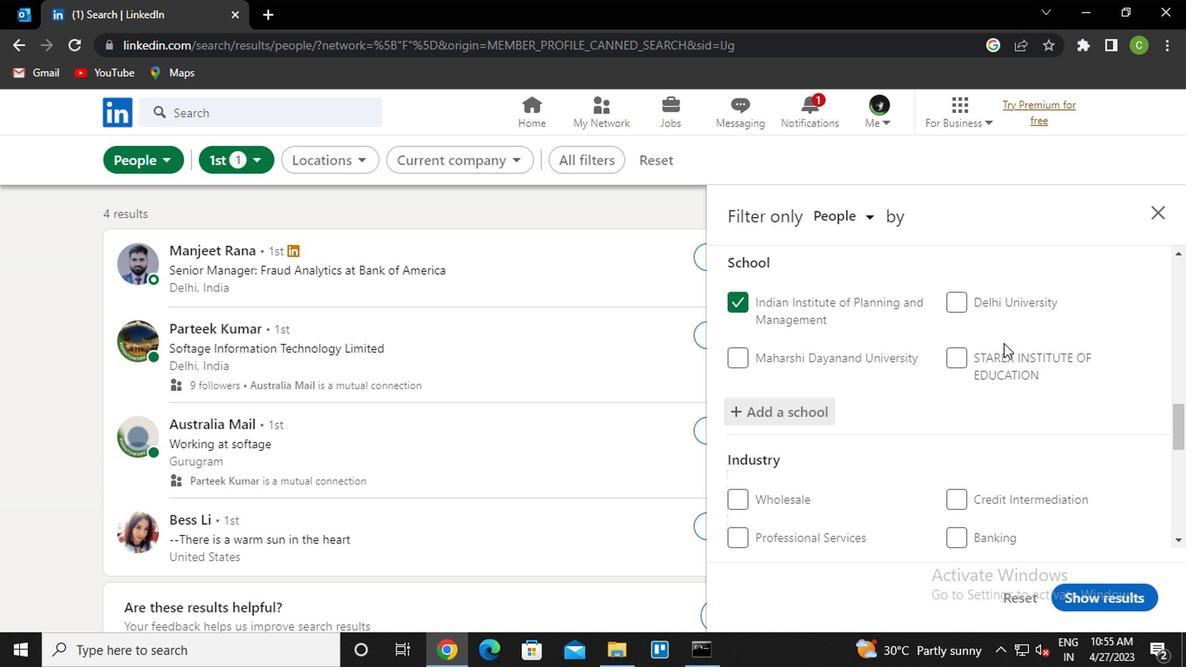 
Action: Mouse moved to (1031, 405)
Screenshot: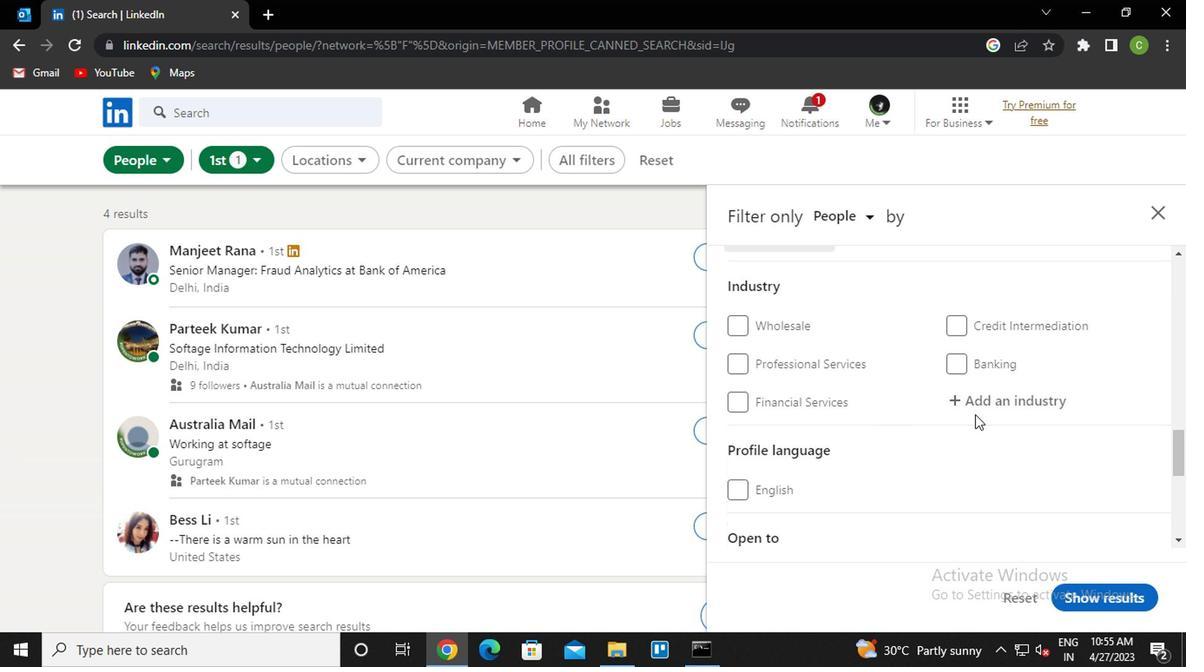 
Action: Mouse pressed left at (1031, 405)
Screenshot: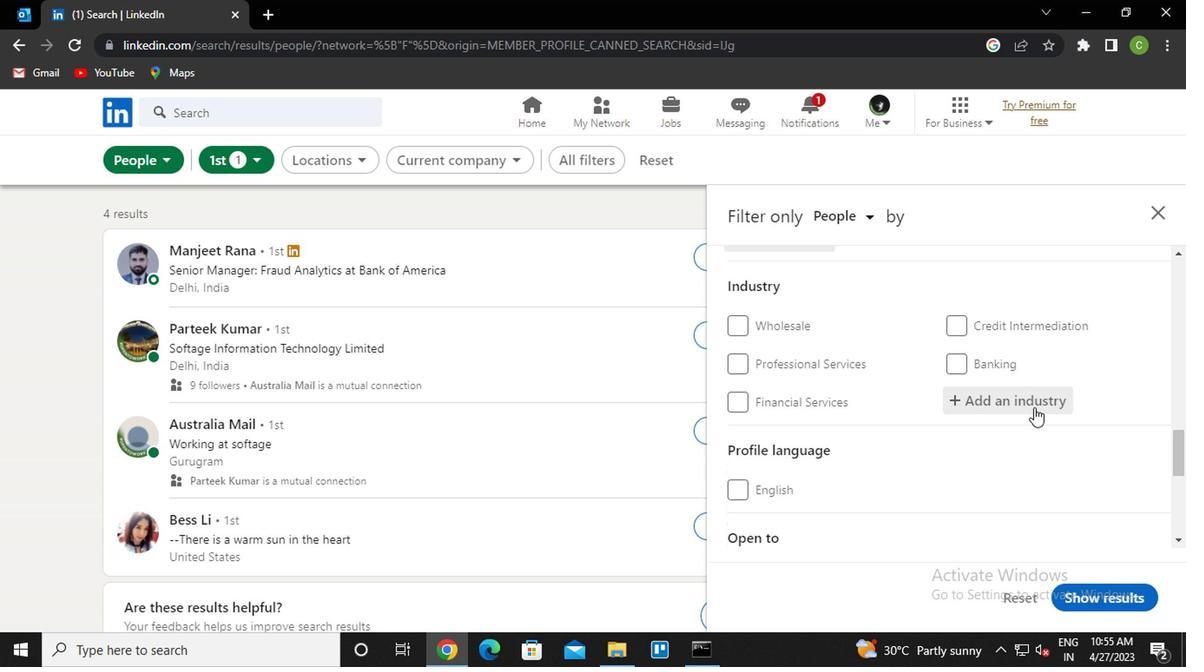 
Action: Key pressed <Key.caps_lock>i<Key.caps_lock>Nves<Key.down><Key.down><Key.down><Key.enter>
Screenshot: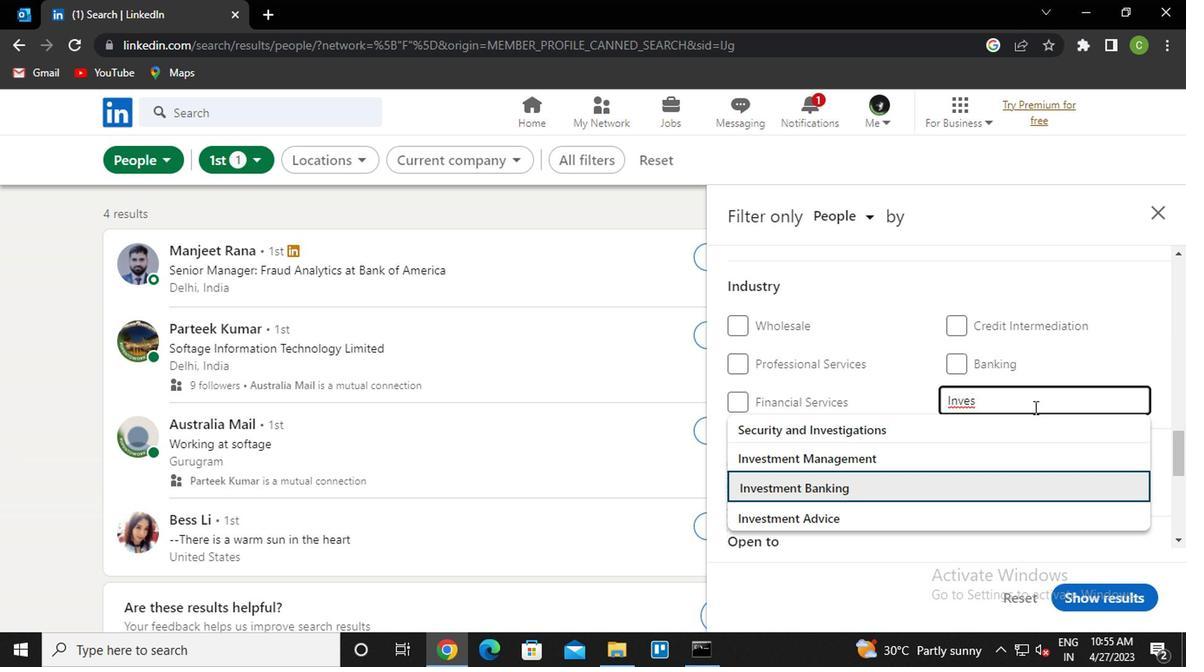 
Action: Mouse moved to (1040, 407)
Screenshot: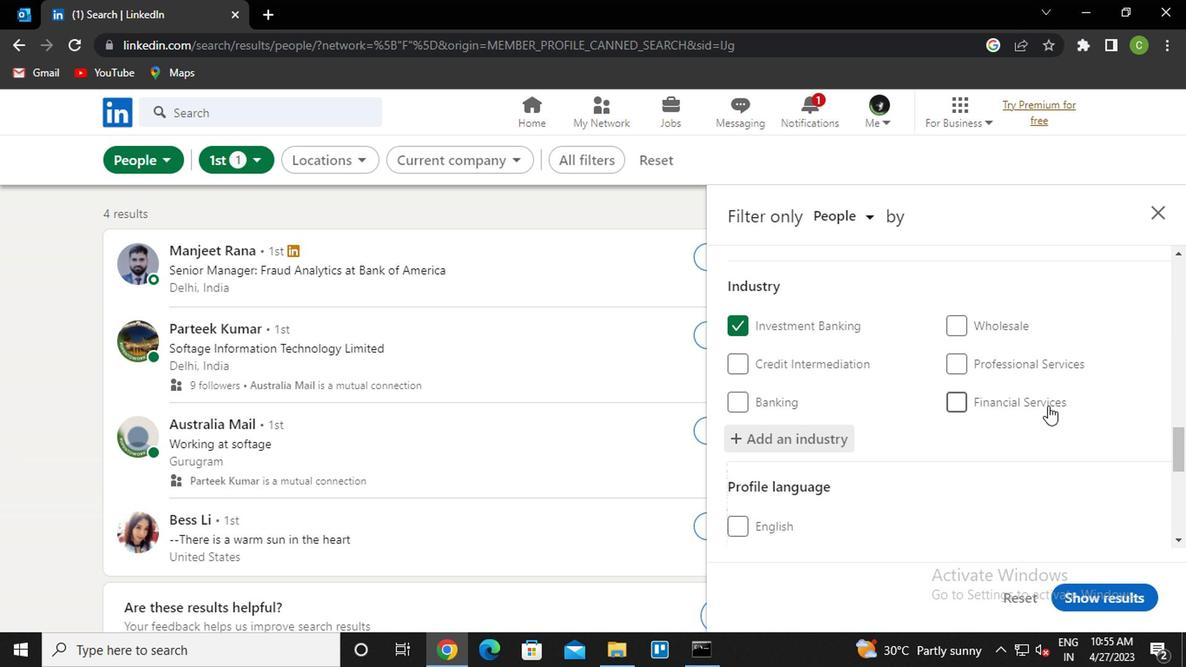 
Action: Mouse scrolled (1040, 407) with delta (0, 0)
Screenshot: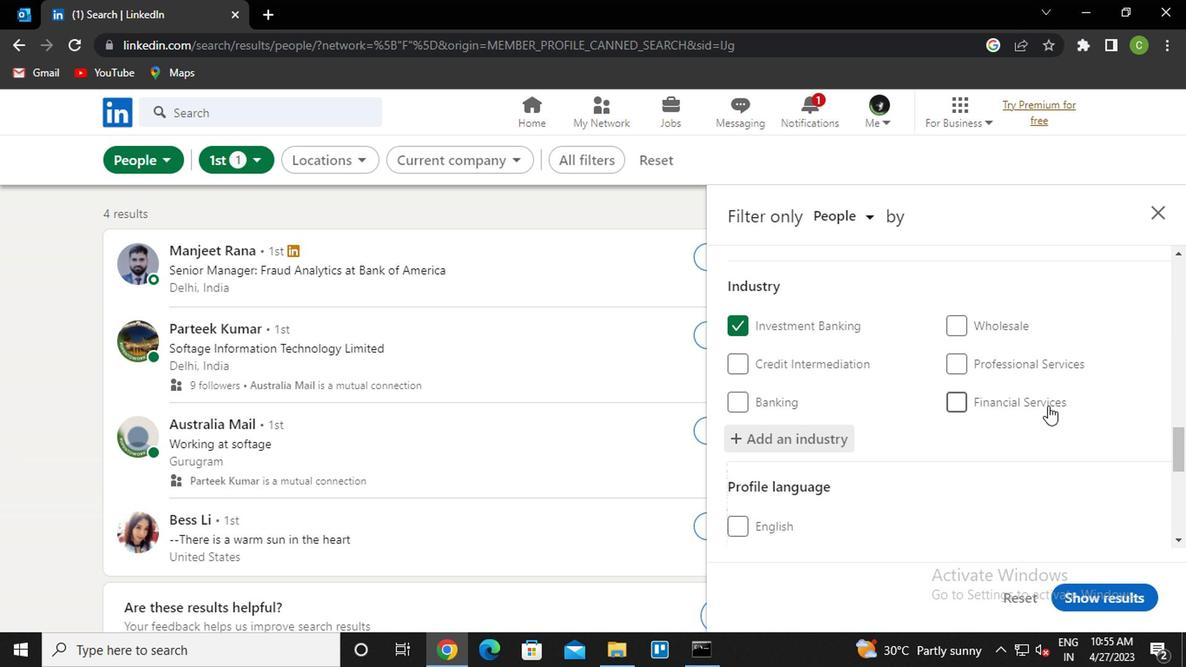 
Action: Mouse moved to (1009, 431)
Screenshot: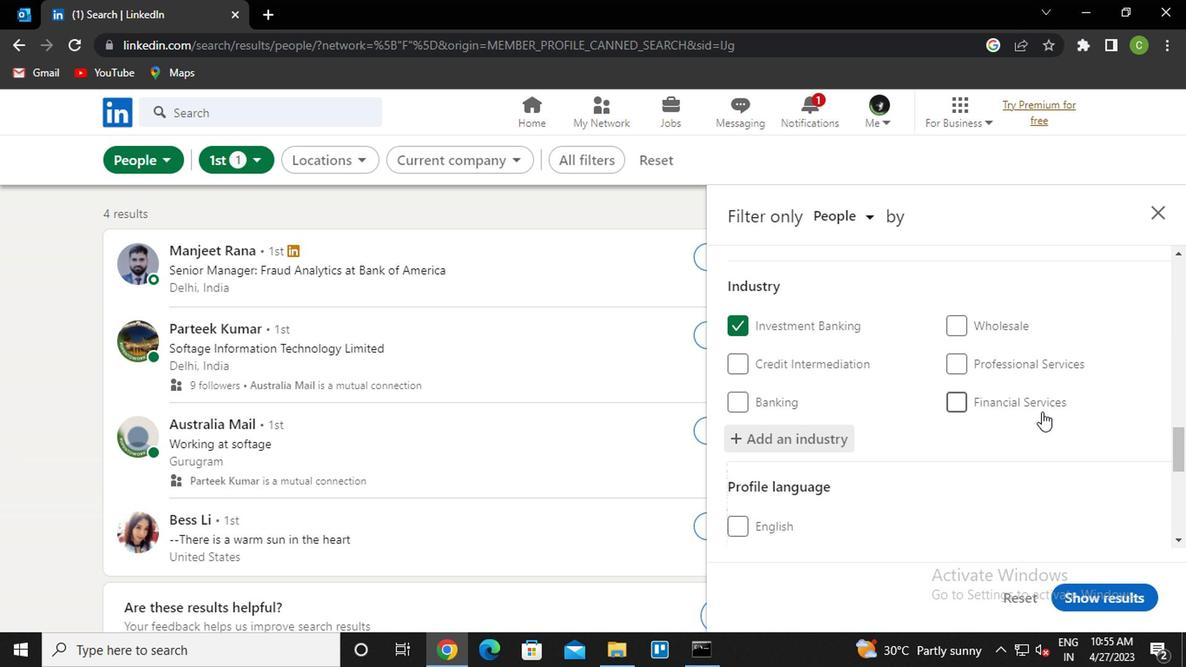 
Action: Mouse scrolled (1009, 430) with delta (0, -1)
Screenshot: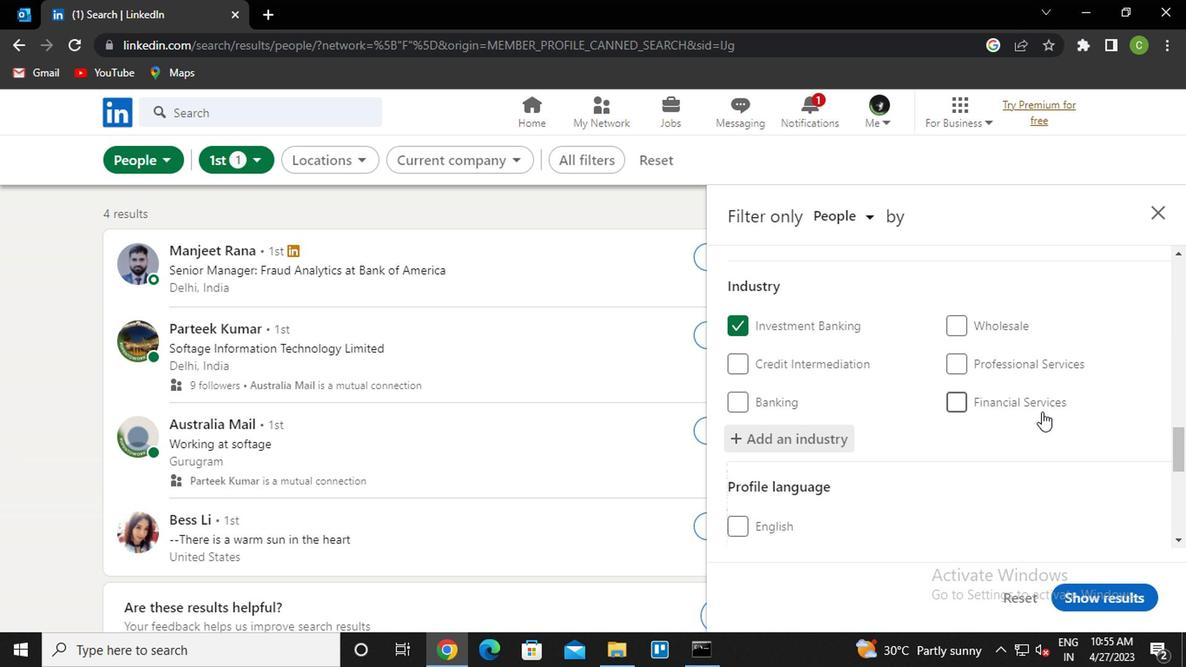 
Action: Mouse moved to (807, 377)
Screenshot: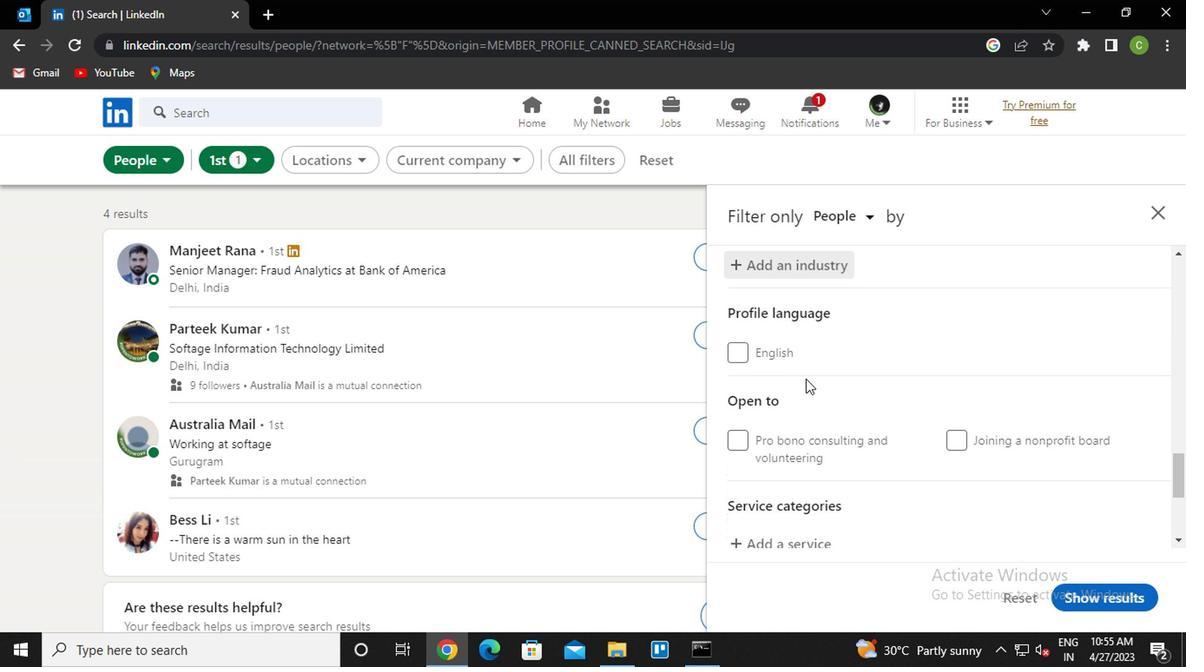 
Action: Mouse scrolled (807, 376) with delta (0, -1)
Screenshot: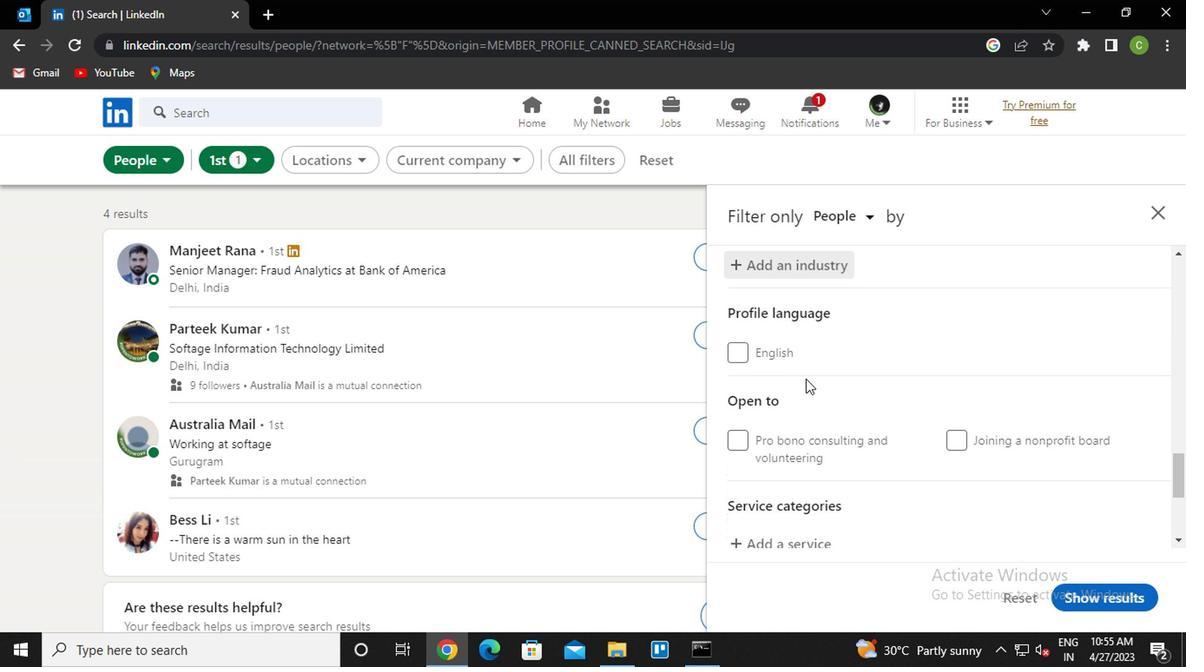
Action: Mouse scrolled (807, 376) with delta (0, -1)
Screenshot: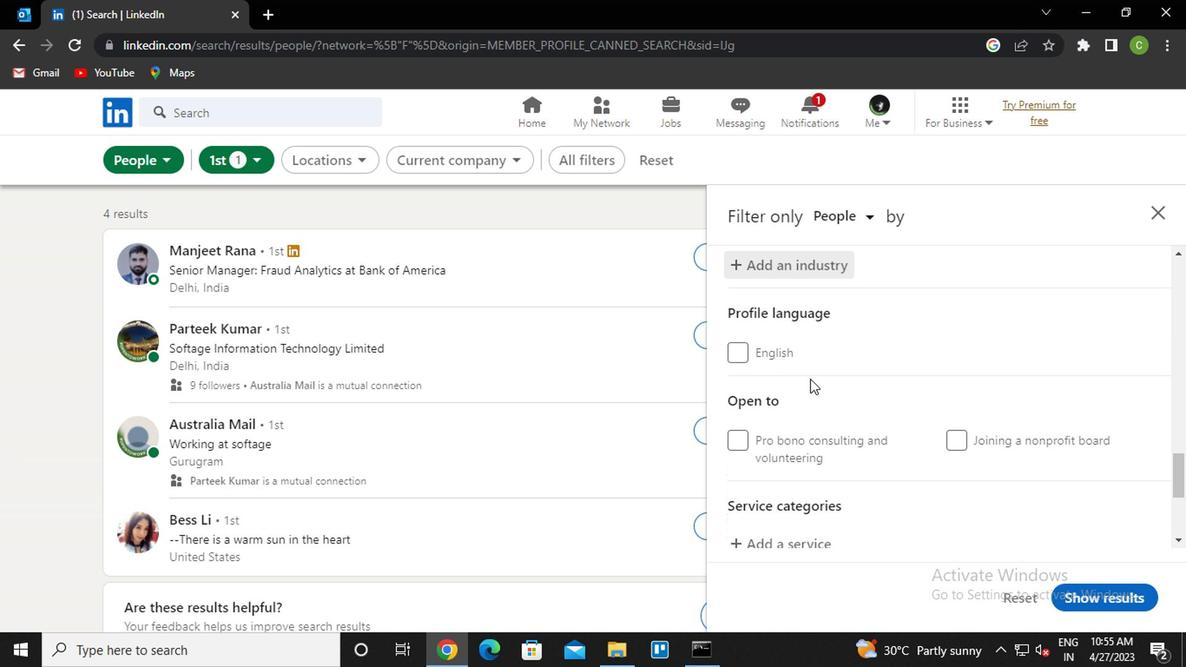
Action: Mouse moved to (809, 367)
Screenshot: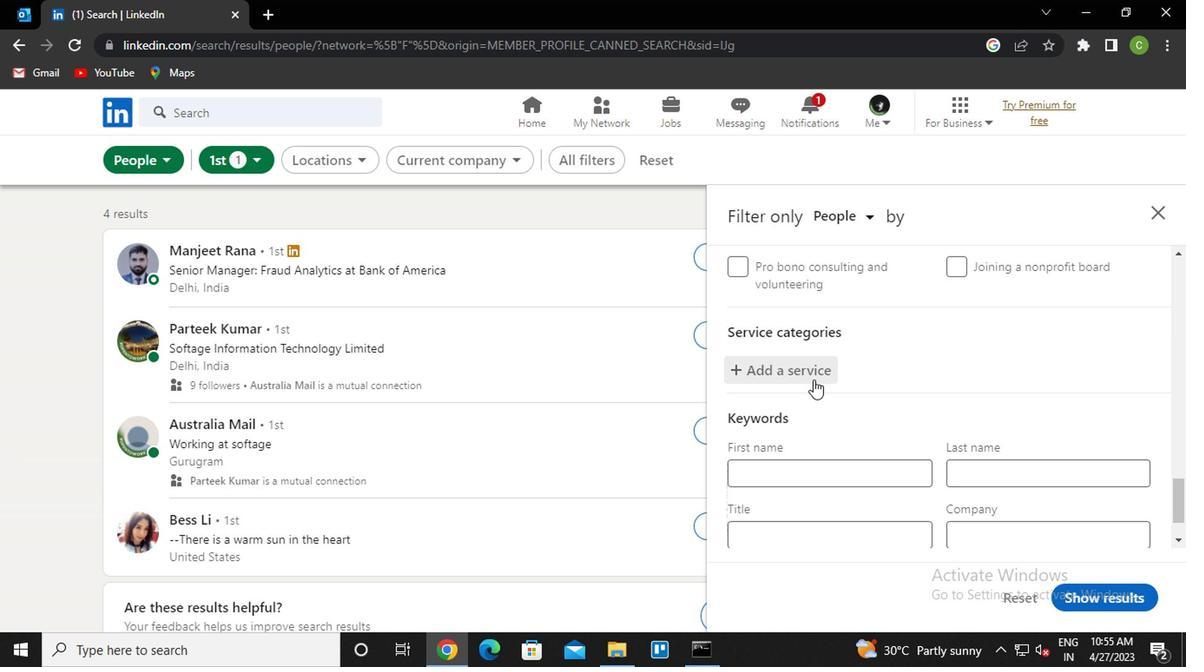 
Action: Mouse pressed left at (809, 367)
Screenshot: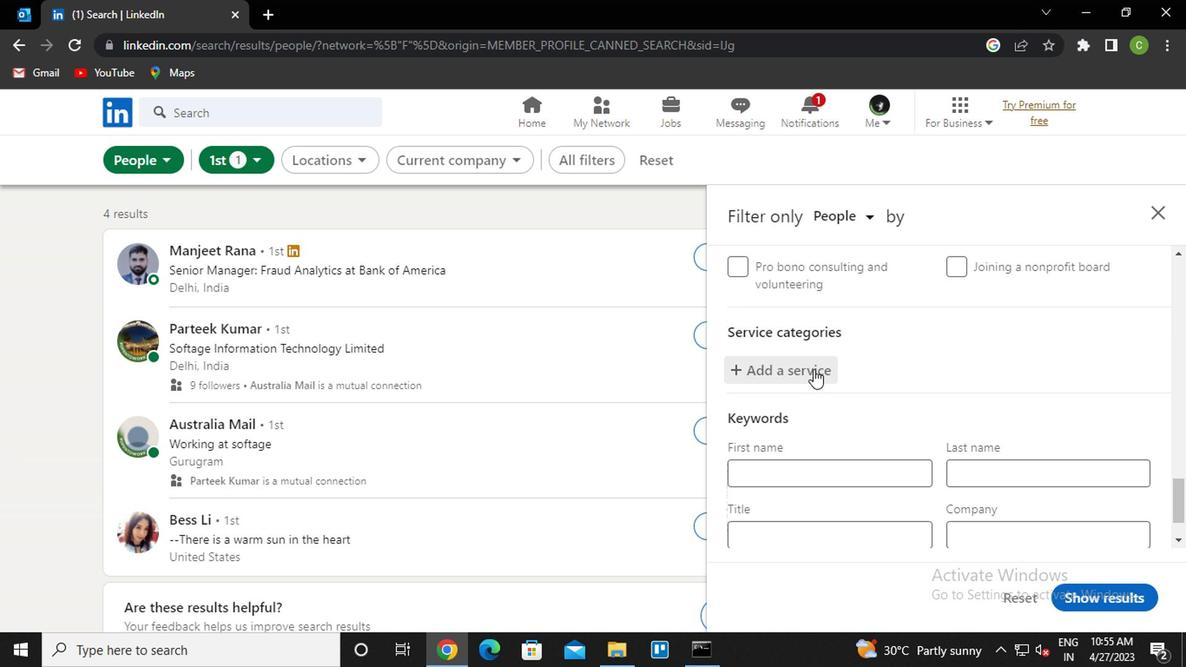 
Action: Key pressed <Key.caps_lock>i<Key.caps_lock>nforma<Key.down><Key.enter>
Screenshot: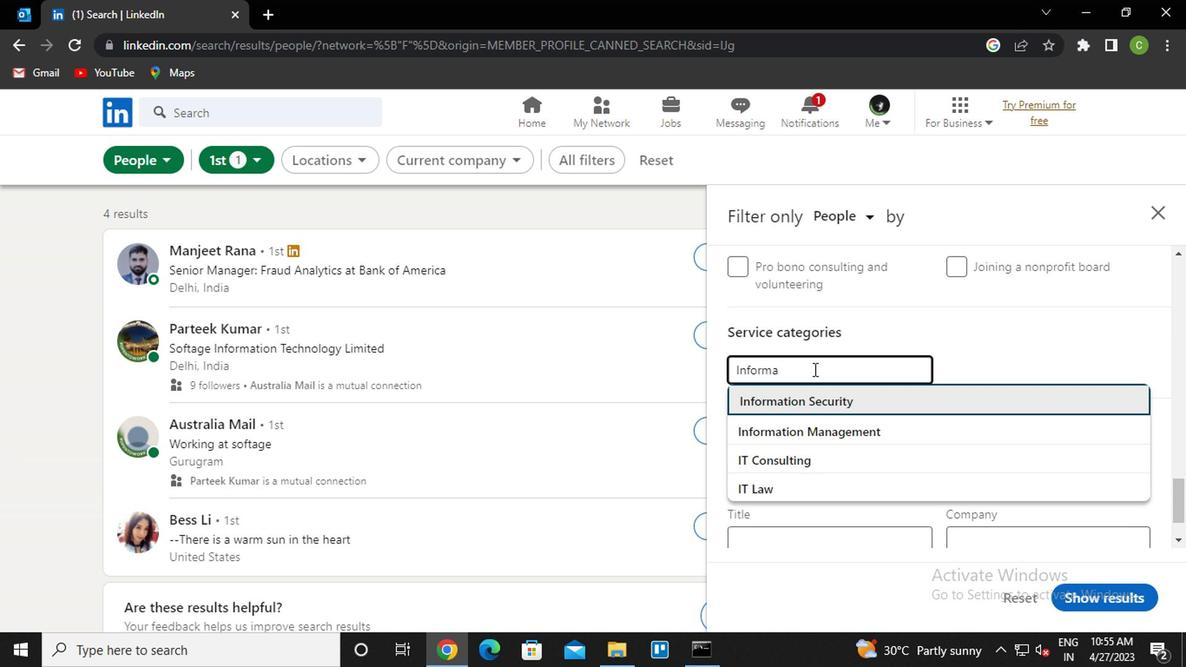 
Action: Mouse scrolled (809, 366) with delta (0, 0)
Screenshot: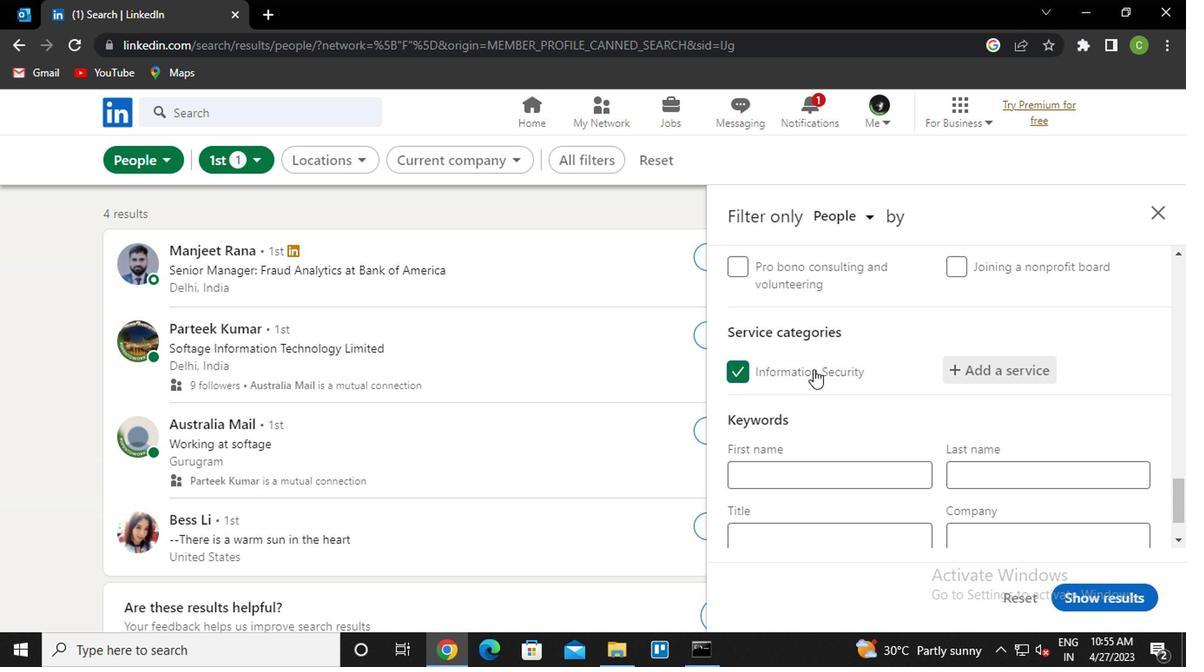 
Action: Mouse scrolled (809, 366) with delta (0, 0)
Screenshot: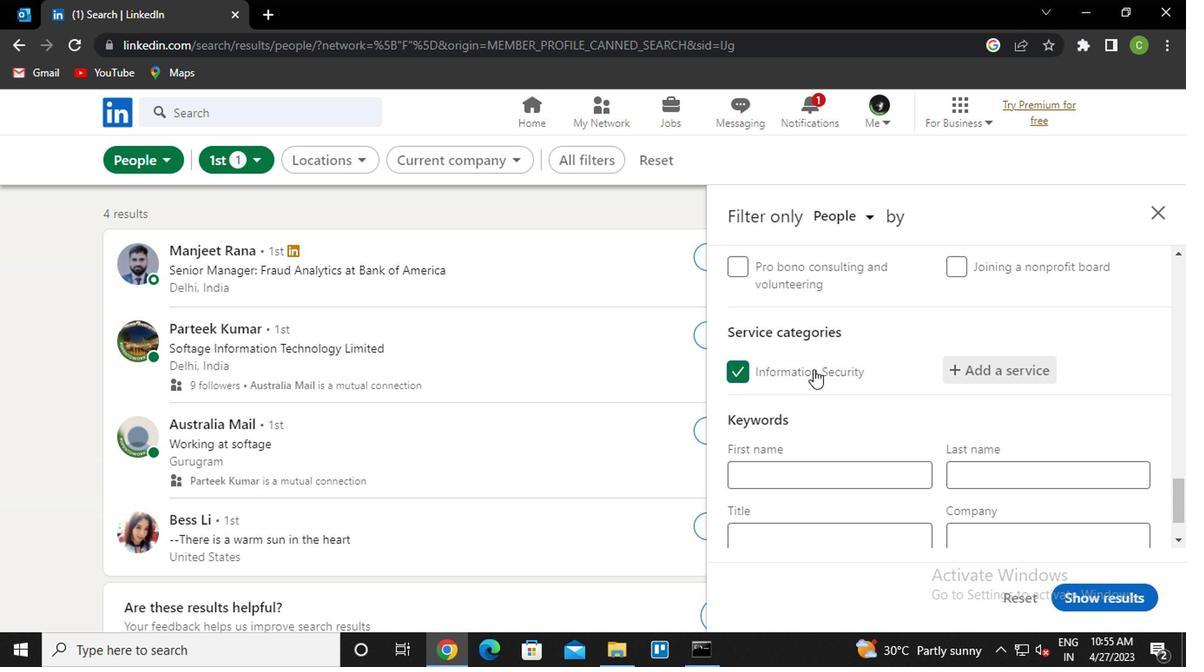 
Action: Mouse scrolled (809, 366) with delta (0, 0)
Screenshot: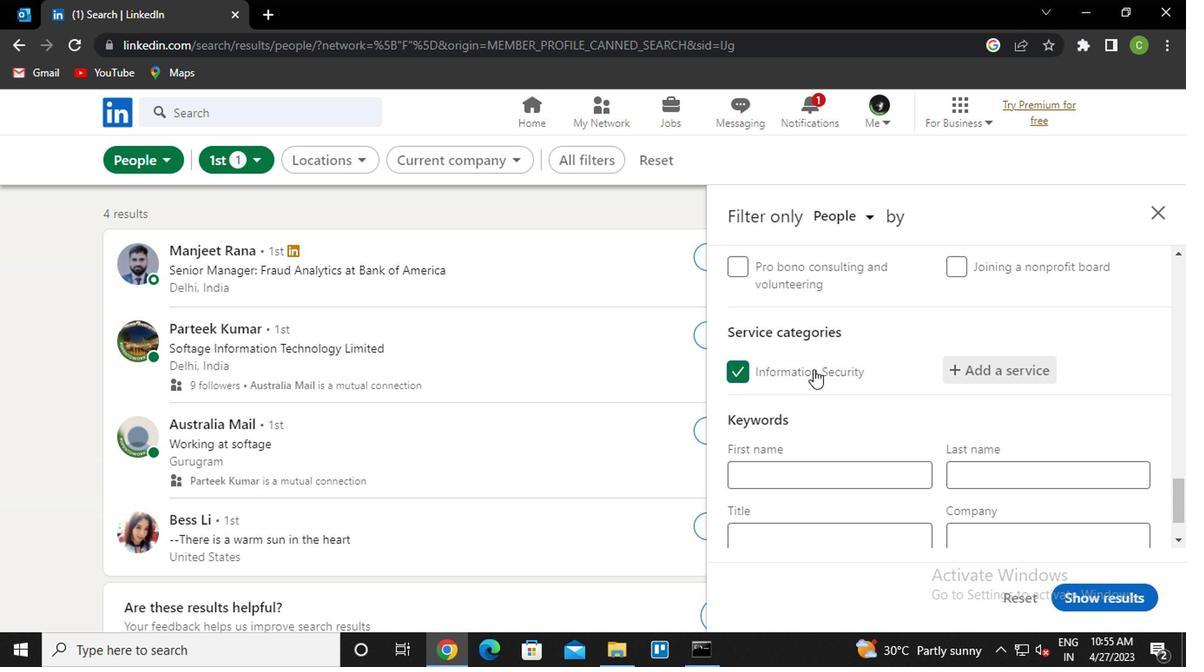 
Action: Mouse scrolled (809, 366) with delta (0, 0)
Screenshot: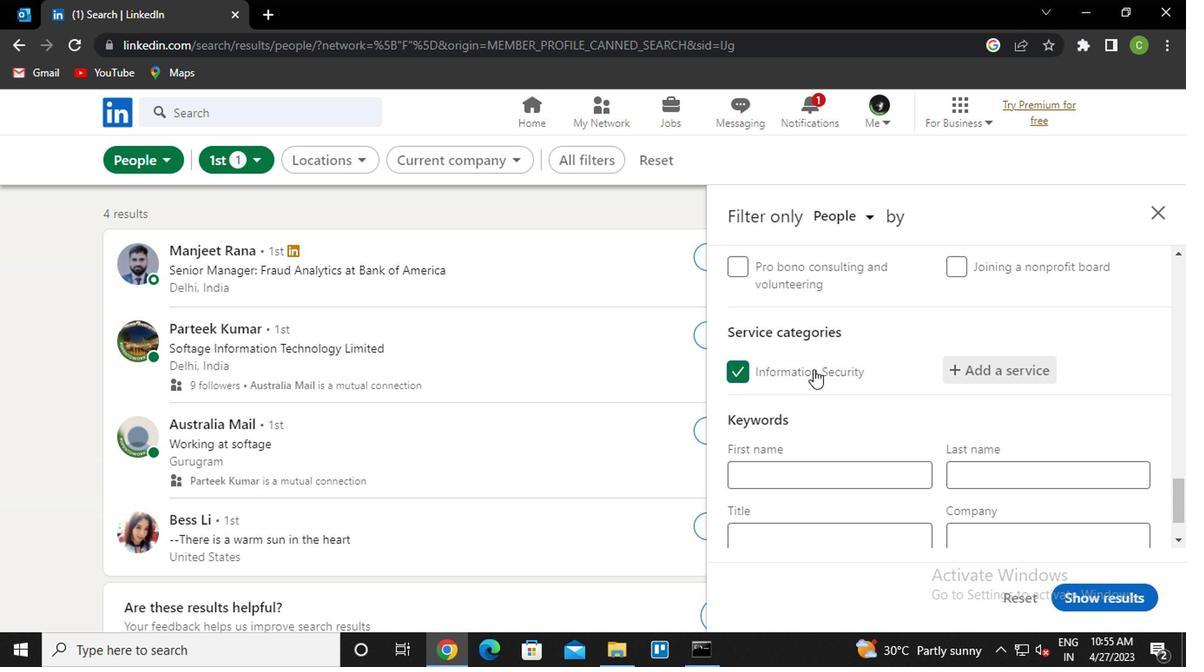 
Action: Mouse scrolled (809, 366) with delta (0, 0)
Screenshot: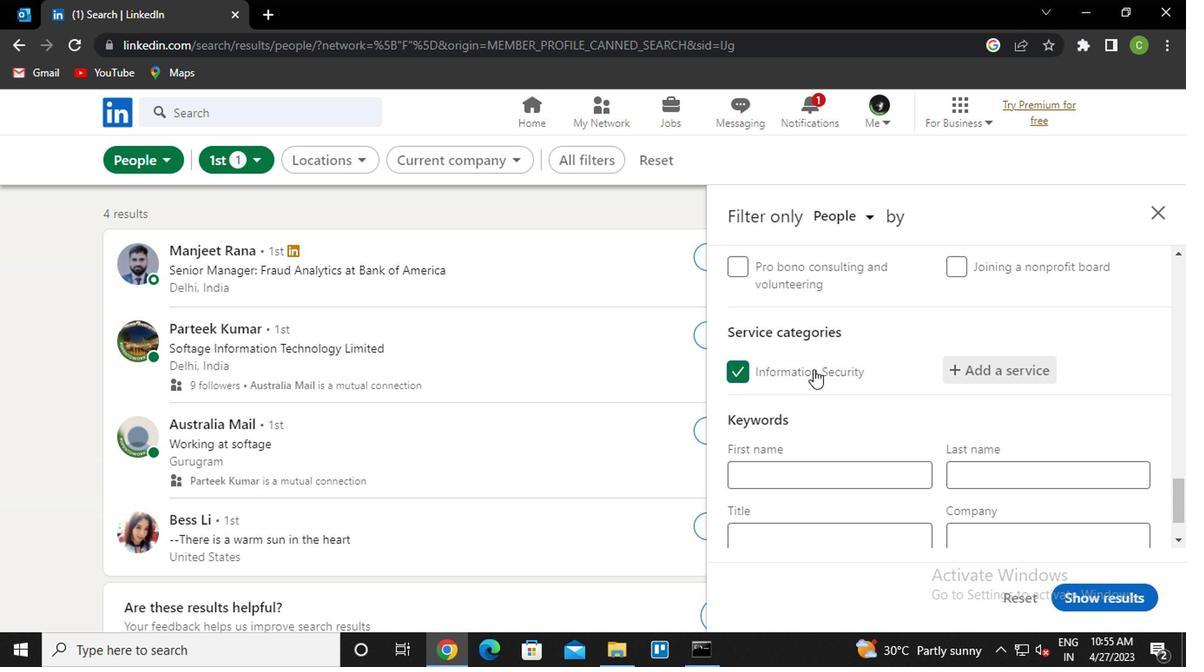 
Action: Mouse moved to (851, 455)
Screenshot: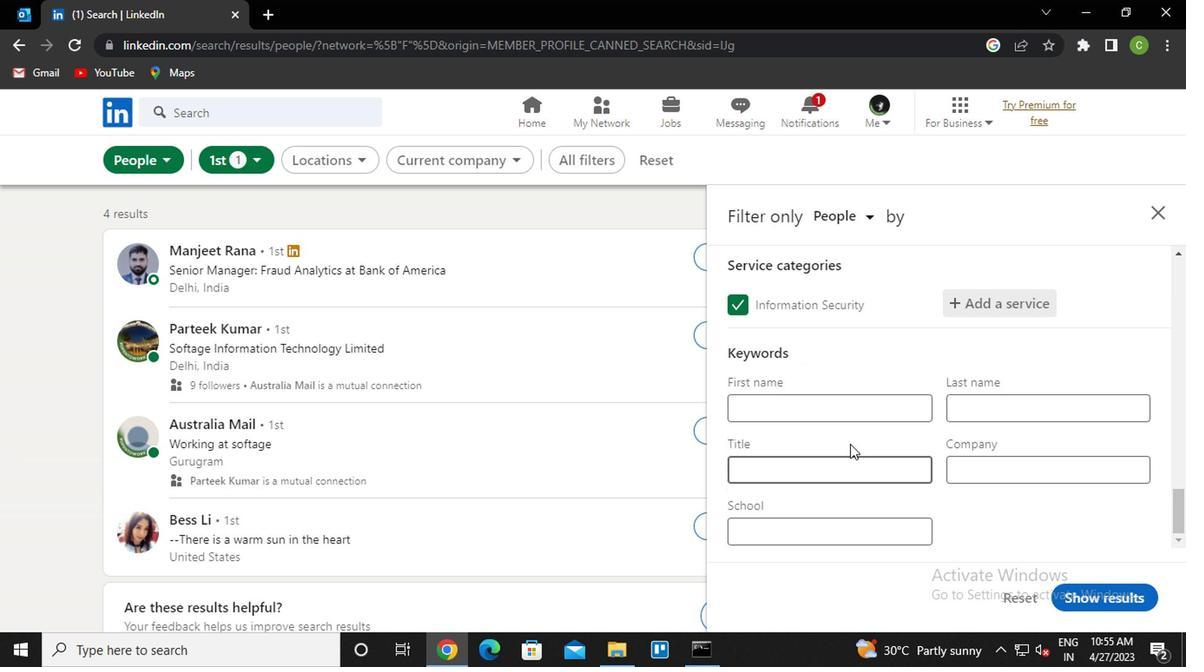 
Action: Mouse pressed left at (851, 455)
Screenshot: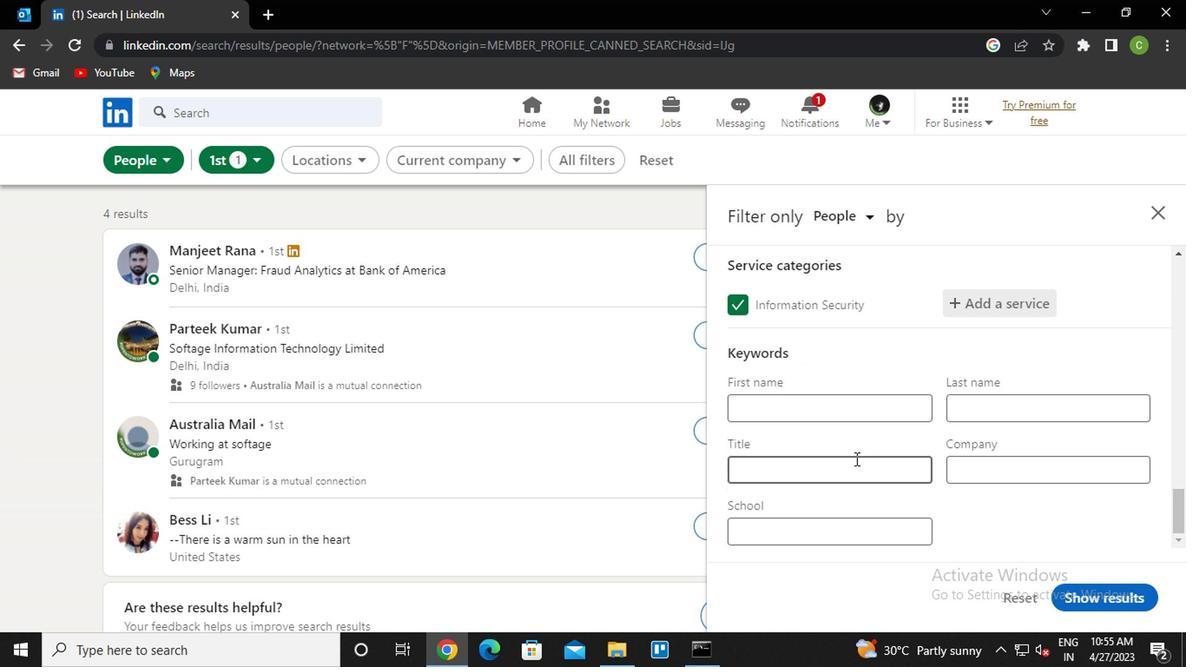 
Action: Key pressed <Key.caps_lock>a<Key.caps_lock>ccoutn<Key.space><Key.backspace><Key.backspace><Key.backspace>nt<Key.space><Key.caps_lock>c<Key.caps_lock>ollector
Screenshot: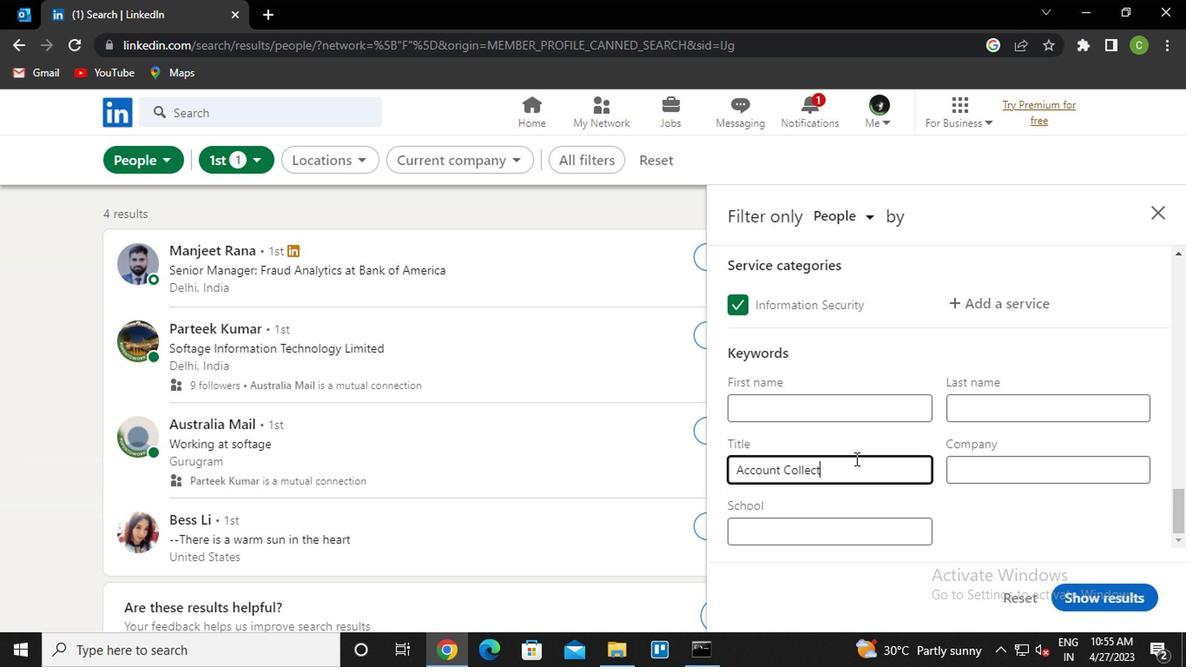 
Action: Mouse moved to (1130, 594)
Screenshot: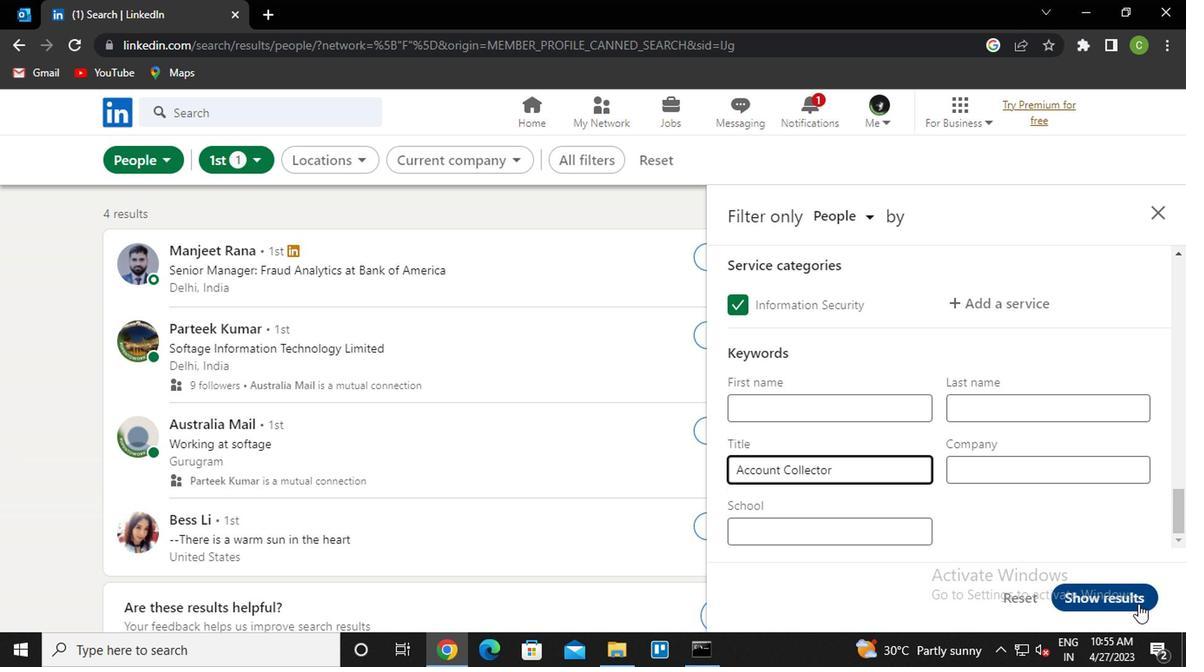 
Action: Mouse pressed left at (1130, 594)
Screenshot: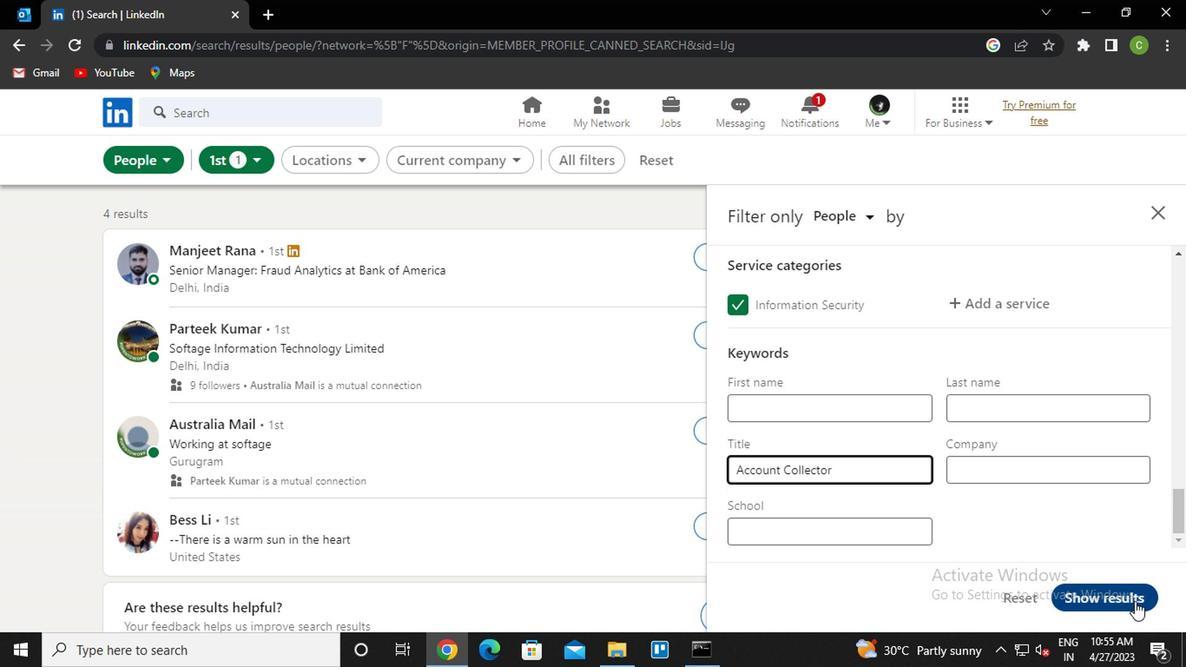 
Action: Mouse moved to (757, 497)
Screenshot: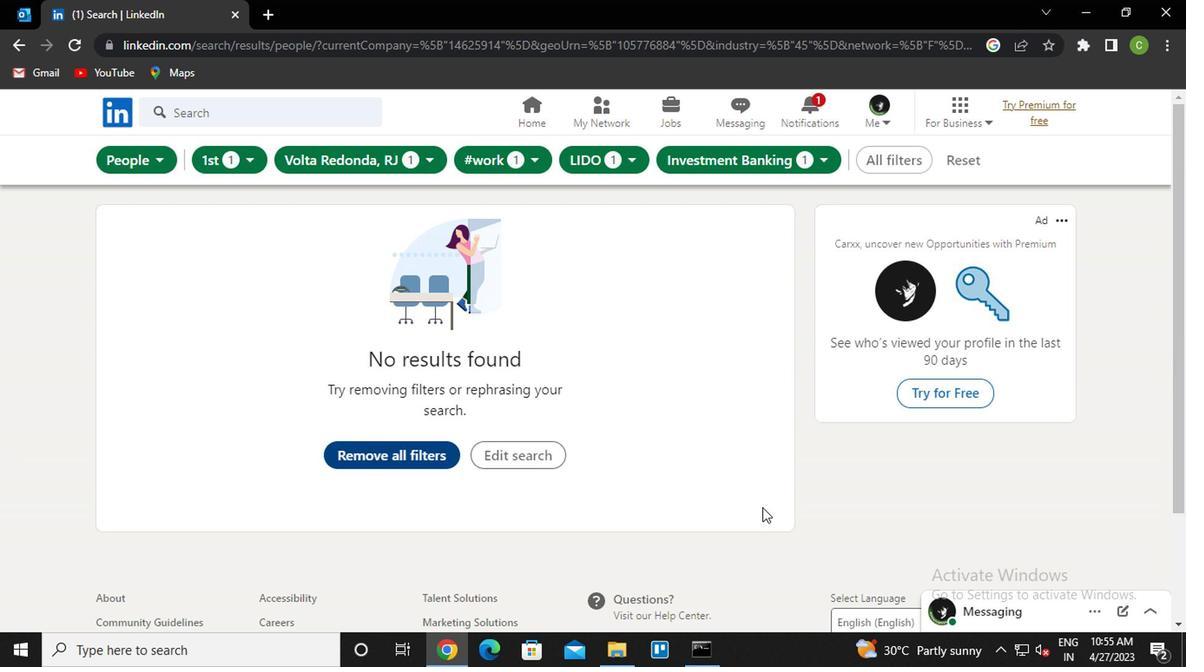 
Action: Key pressed <Key.f8>
Screenshot: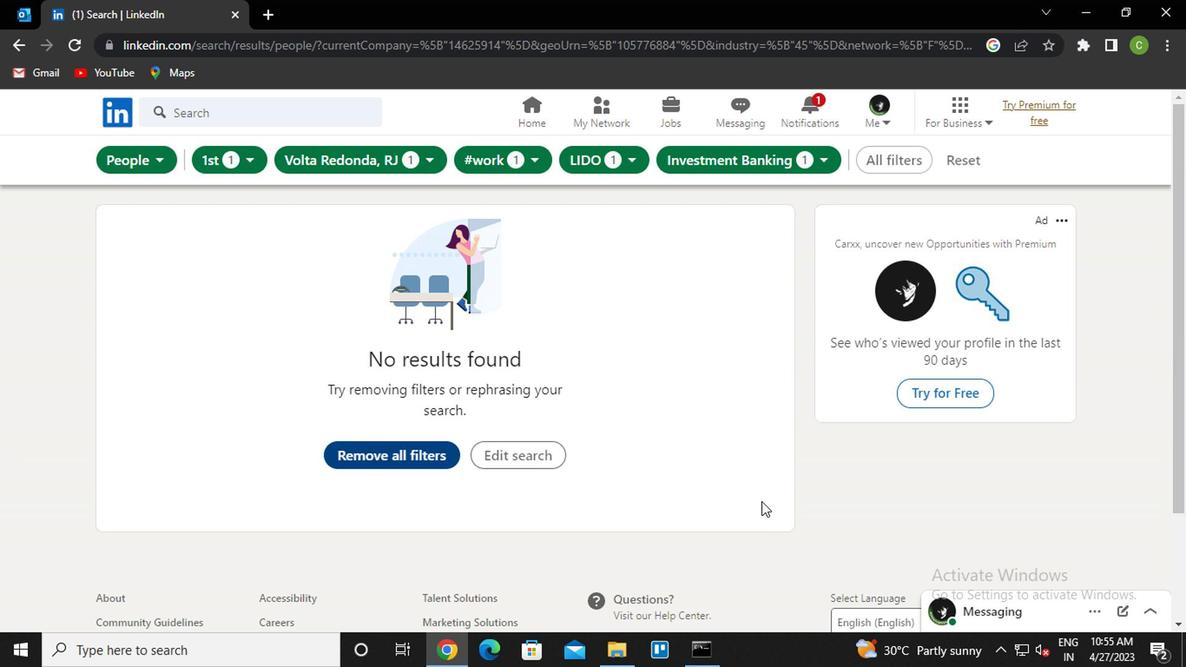 
